 Task: Look for space in Trelew, Argentina from 2nd June, 2023 to 15th June, 2023 for 2 adults in price range Rs.10000 to Rs.15000. Place can be entire place with 1  bedroom having 1 bed and 1 bathroom. Property type can be hotel. Amenities needed are: heating, . Booking option can be shelf check-in. Required host language is English.
Action: Mouse moved to (403, 88)
Screenshot: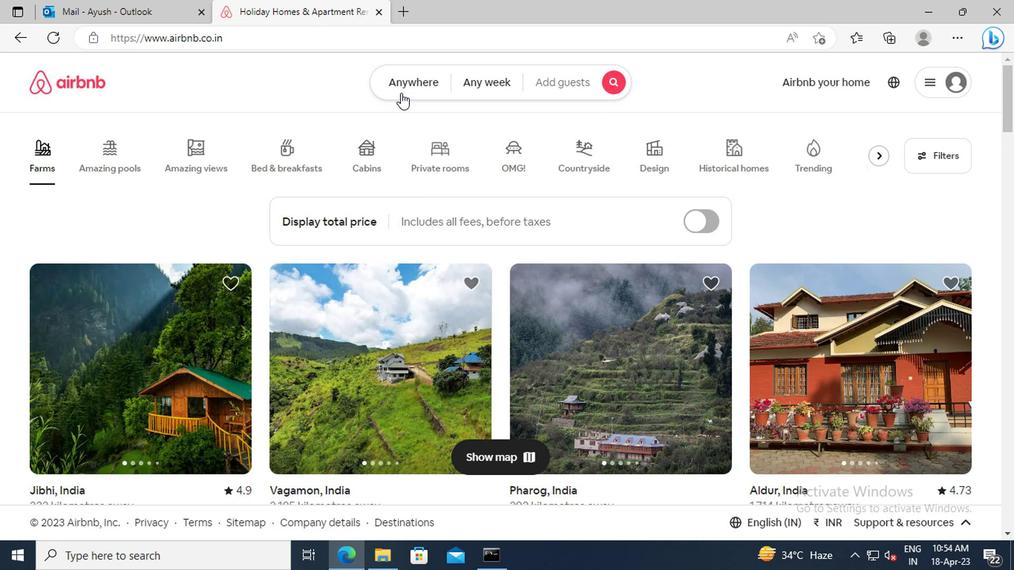 
Action: Mouse pressed left at (403, 88)
Screenshot: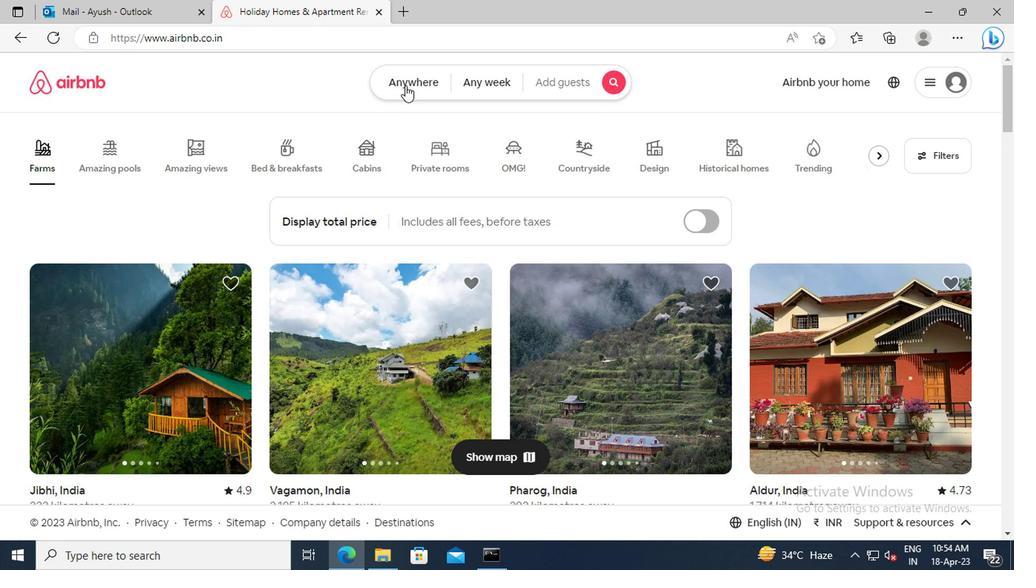 
Action: Mouse moved to (249, 145)
Screenshot: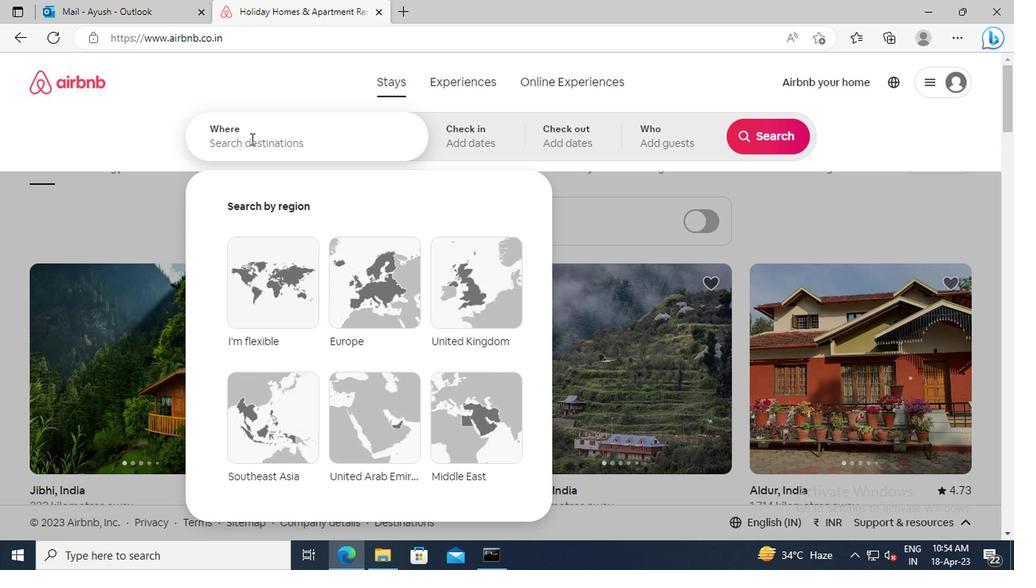 
Action: Mouse pressed left at (249, 145)
Screenshot: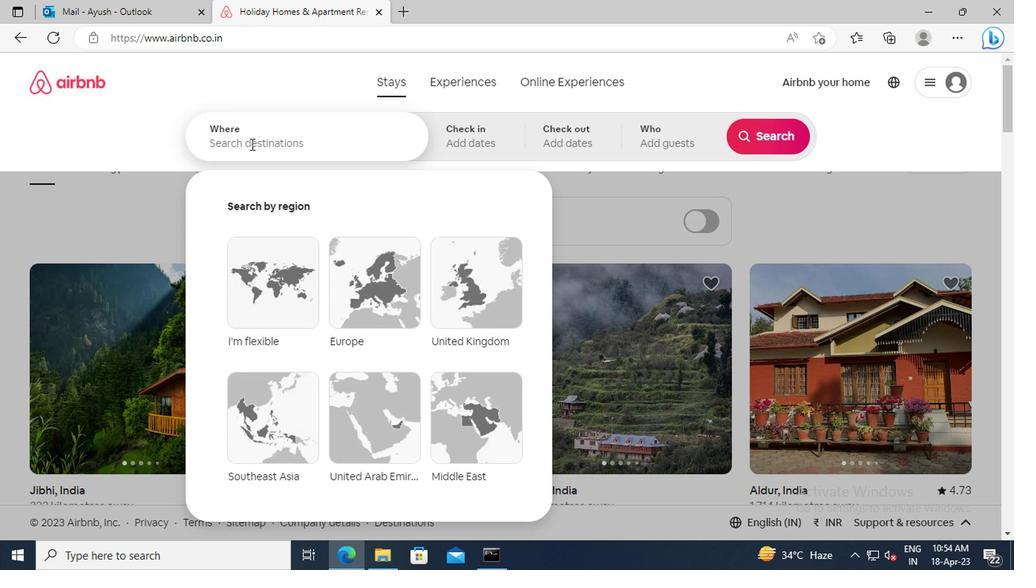
Action: Key pressed <Key.shift>TRELEW,<Key.space><Key.shift>ARGENTINA<Key.enter>
Screenshot: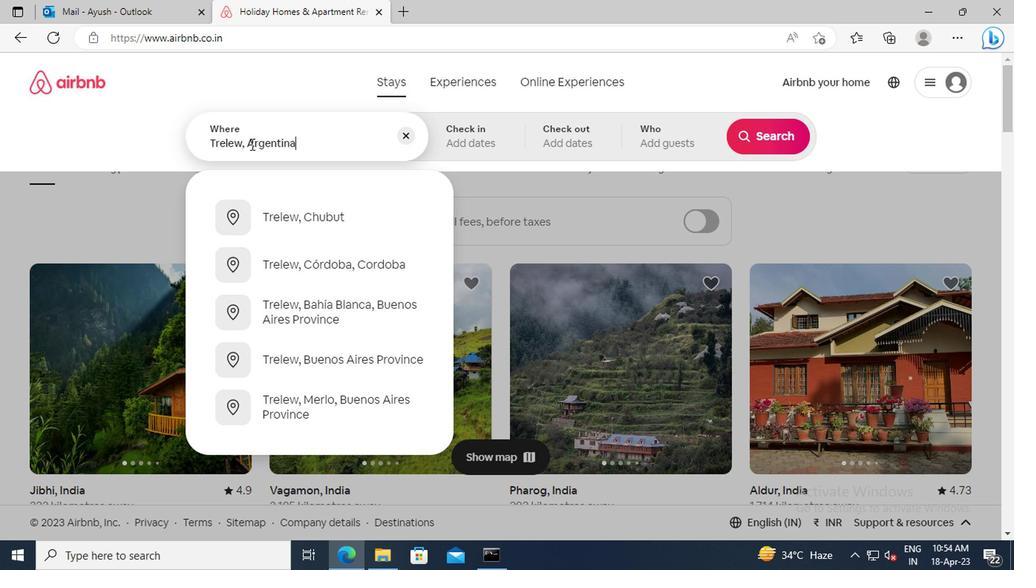 
Action: Mouse moved to (753, 255)
Screenshot: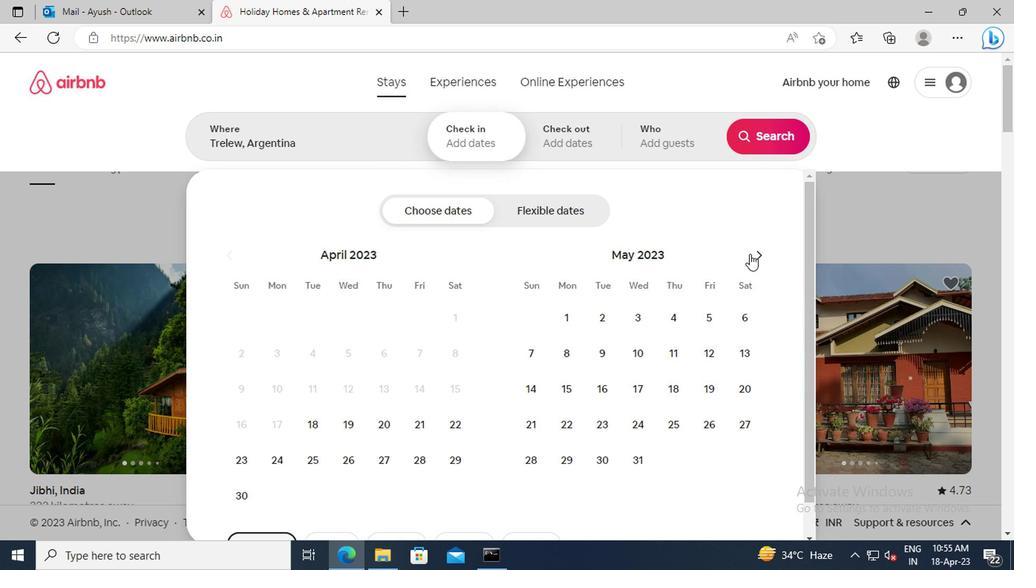 
Action: Mouse pressed left at (753, 255)
Screenshot: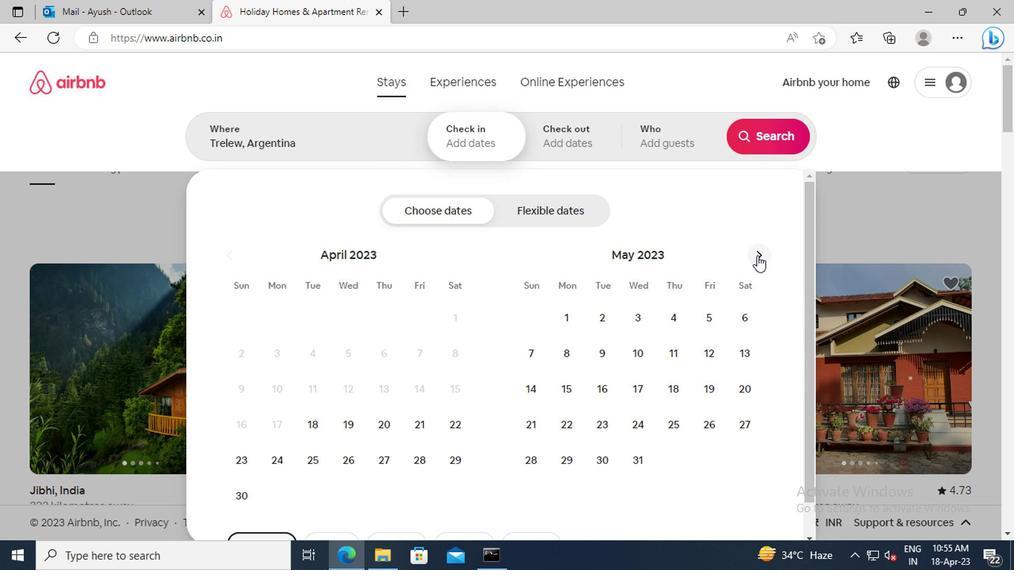 
Action: Mouse moved to (709, 312)
Screenshot: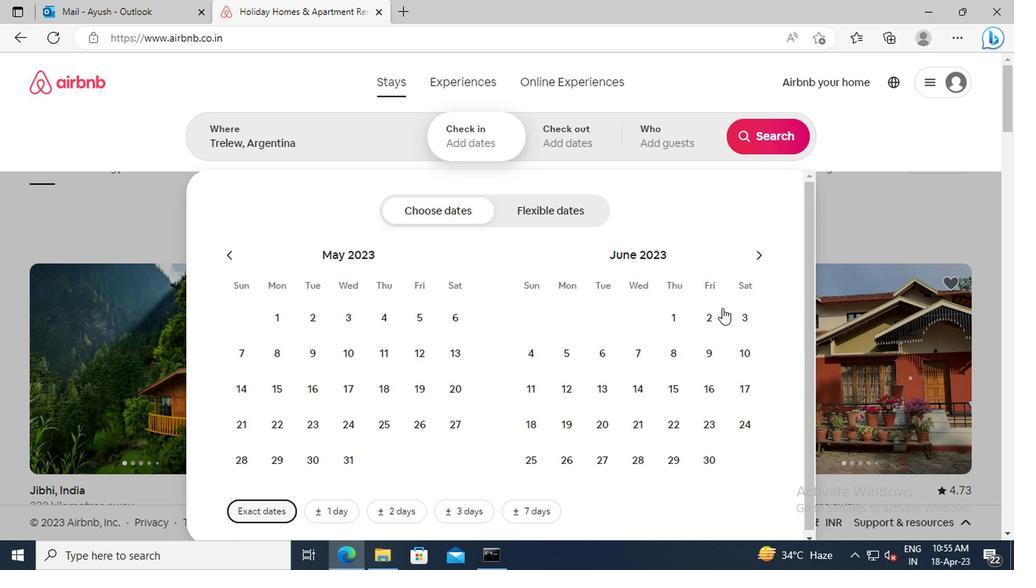 
Action: Mouse pressed left at (709, 312)
Screenshot: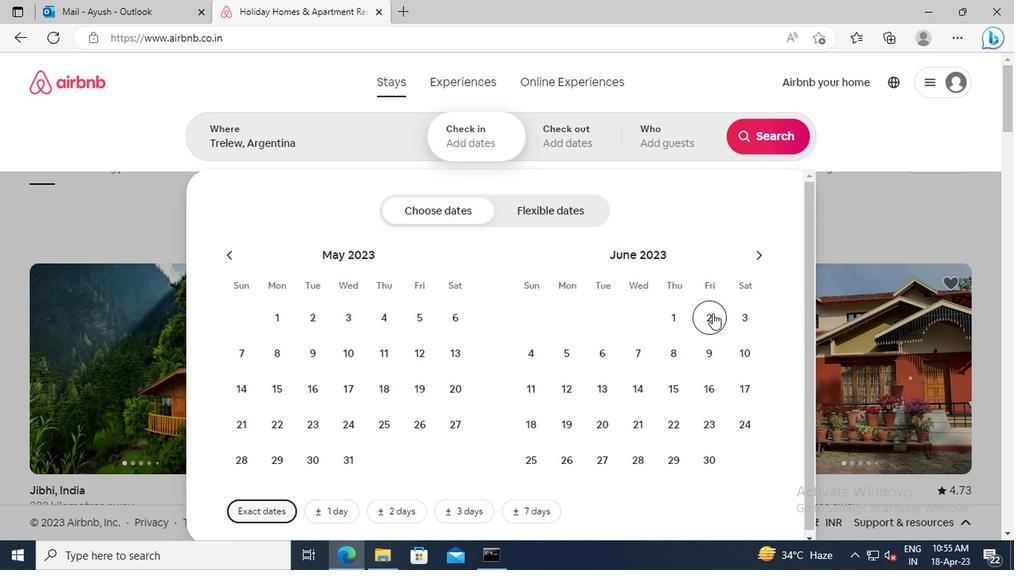 
Action: Mouse moved to (674, 386)
Screenshot: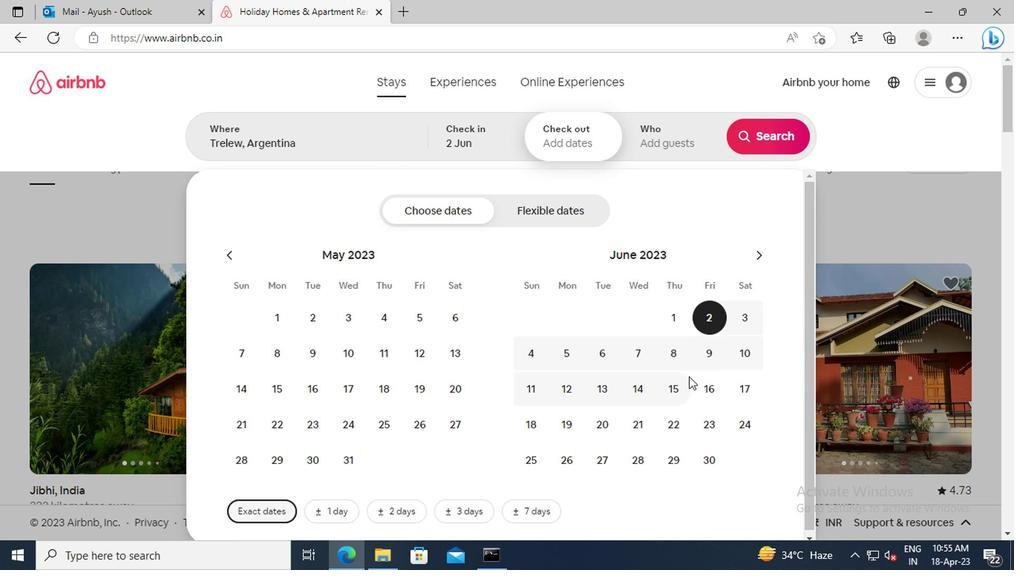 
Action: Mouse pressed left at (674, 386)
Screenshot: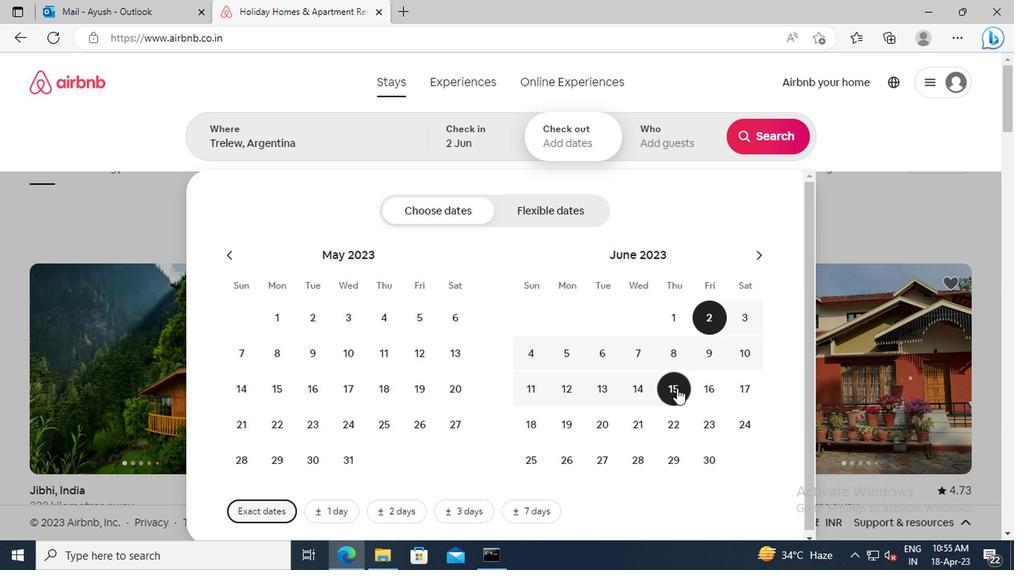 
Action: Mouse moved to (666, 147)
Screenshot: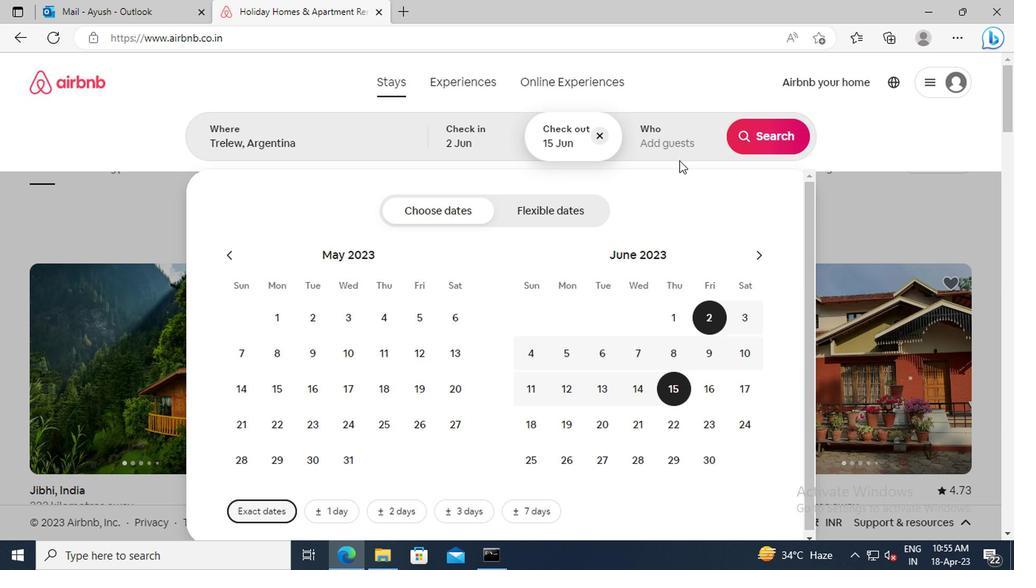 
Action: Mouse pressed left at (666, 147)
Screenshot: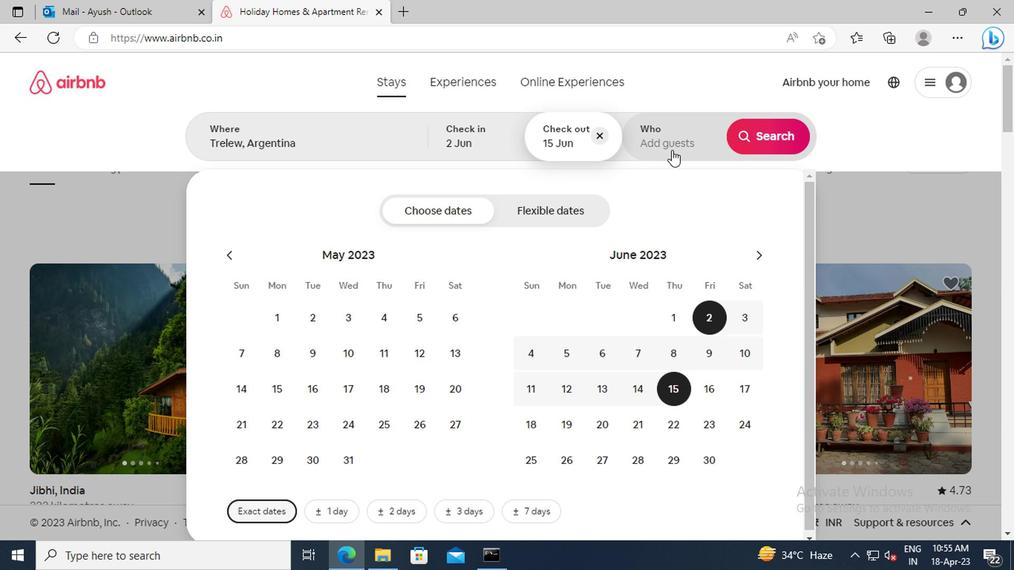 
Action: Mouse moved to (769, 219)
Screenshot: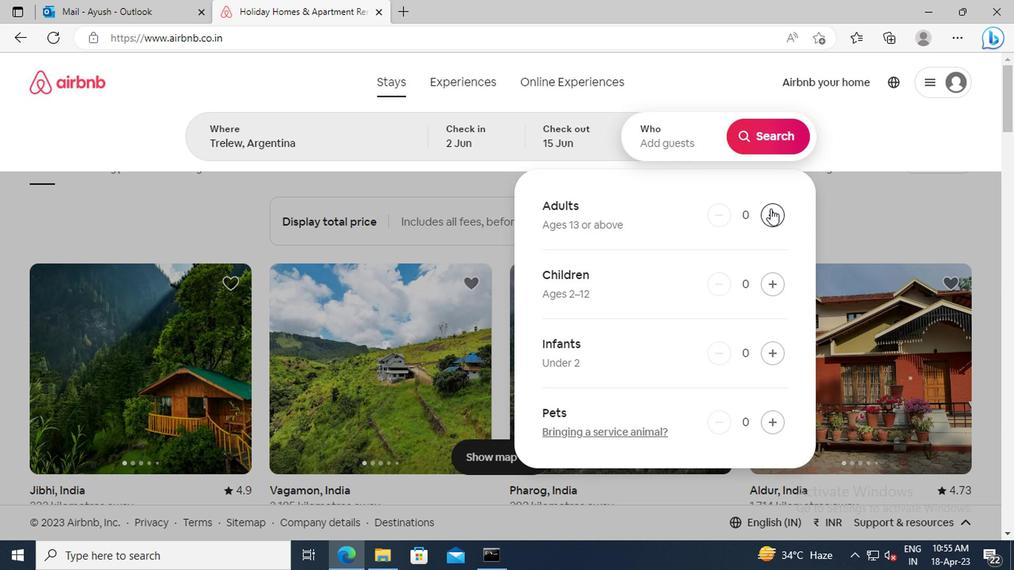 
Action: Mouse pressed left at (769, 219)
Screenshot: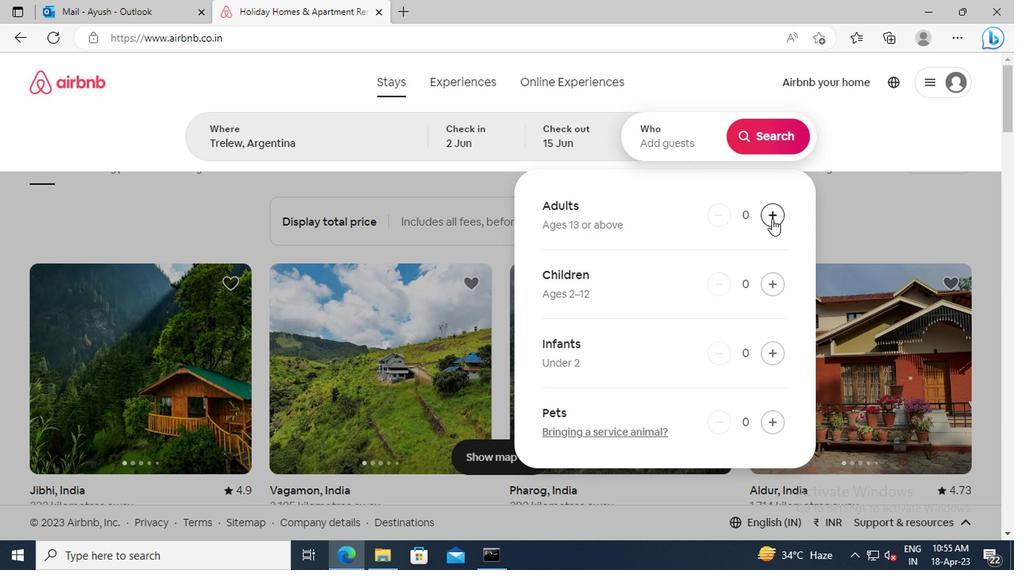 
Action: Mouse pressed left at (769, 219)
Screenshot: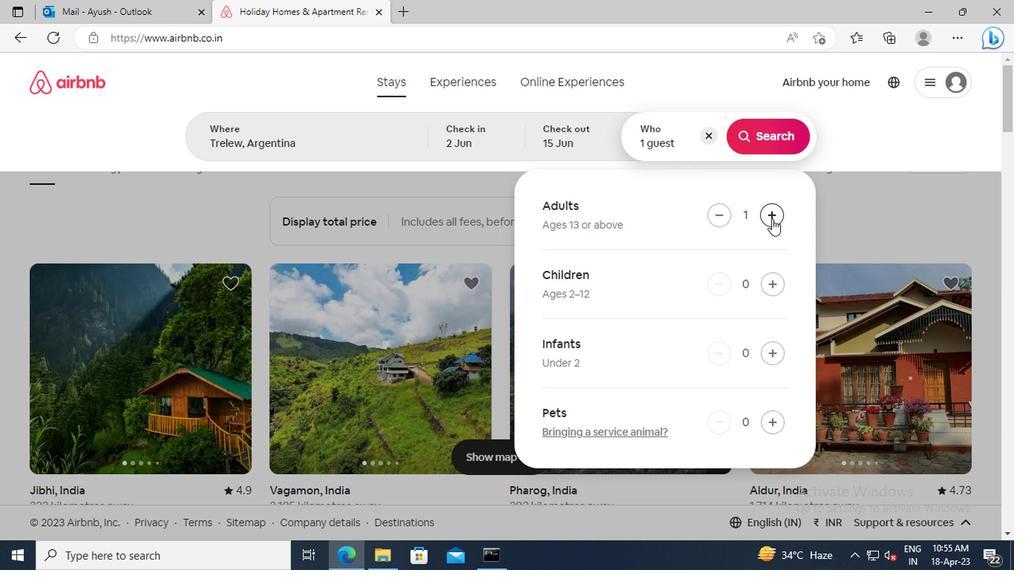 
Action: Mouse moved to (769, 134)
Screenshot: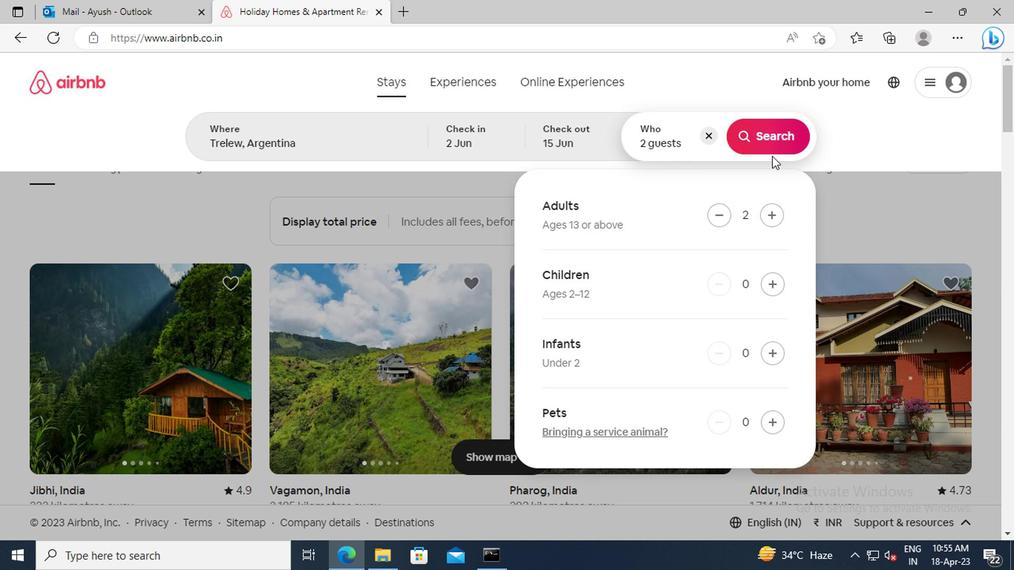 
Action: Mouse pressed left at (769, 134)
Screenshot: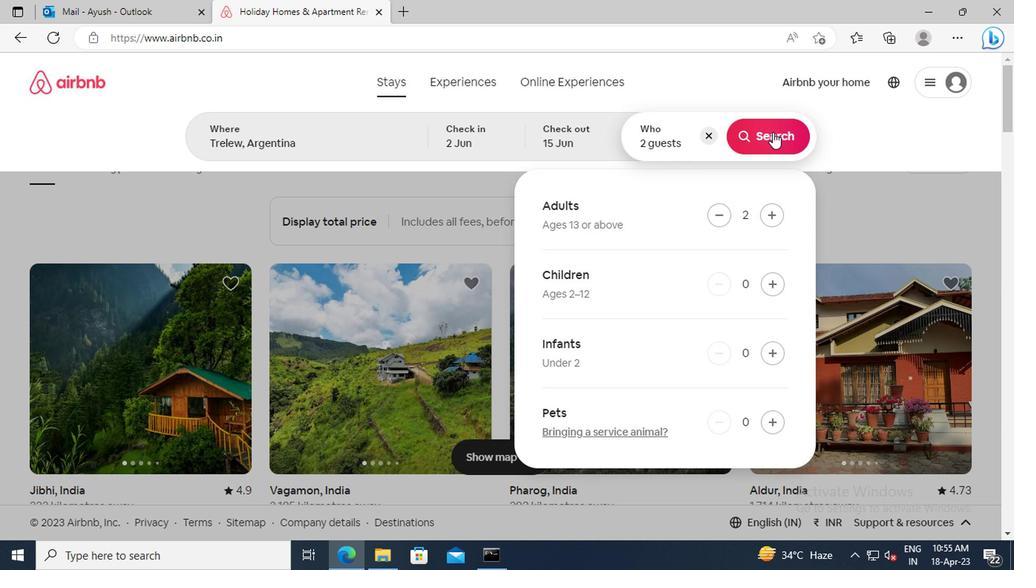 
Action: Mouse moved to (942, 145)
Screenshot: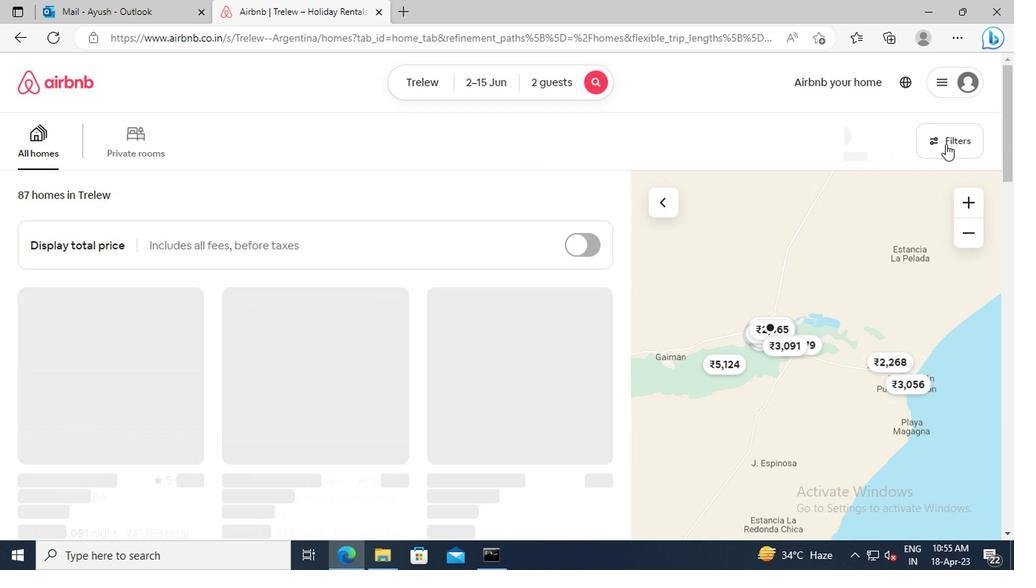 
Action: Mouse pressed left at (942, 145)
Screenshot: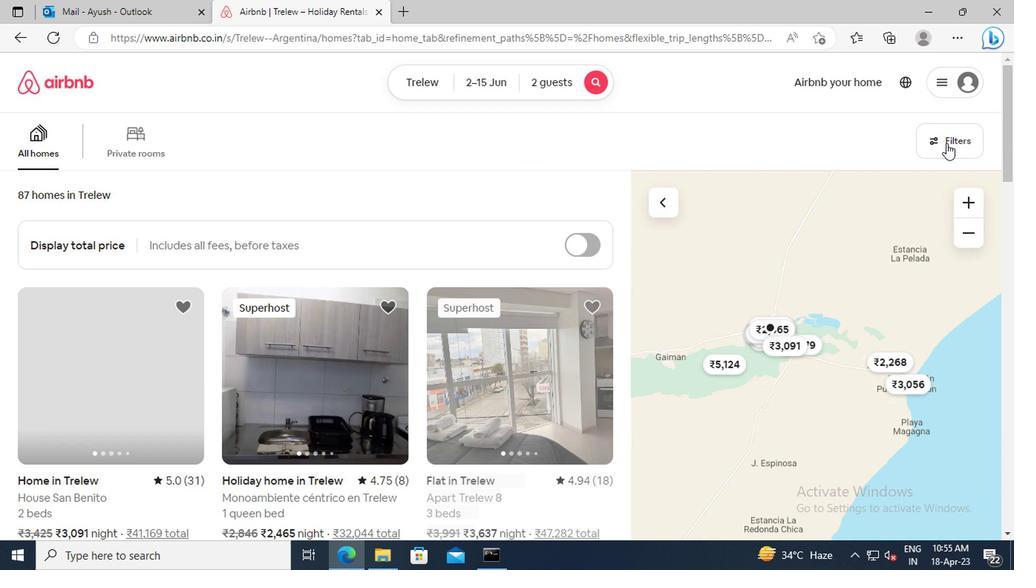 
Action: Mouse moved to (352, 326)
Screenshot: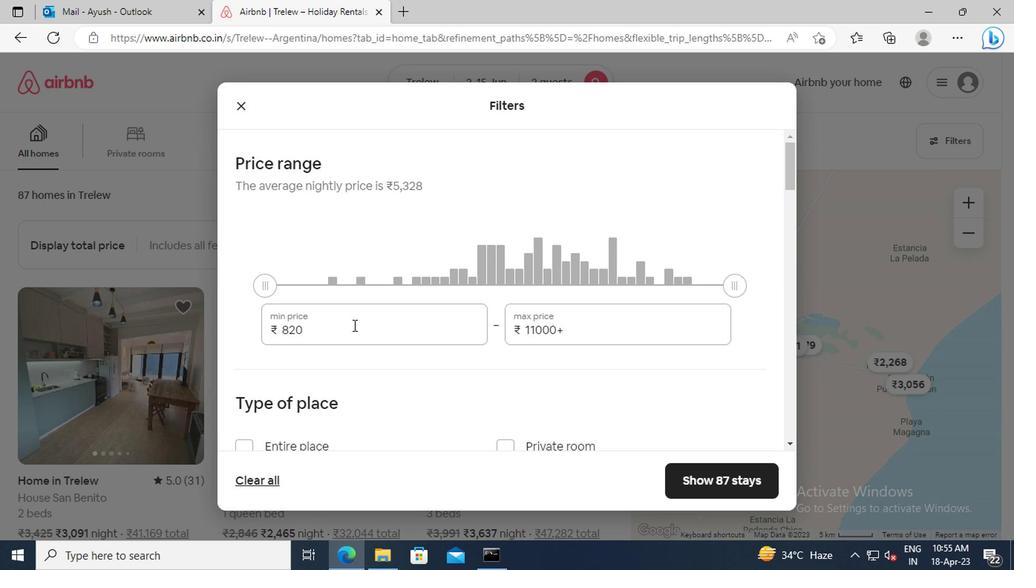 
Action: Mouse pressed left at (352, 326)
Screenshot: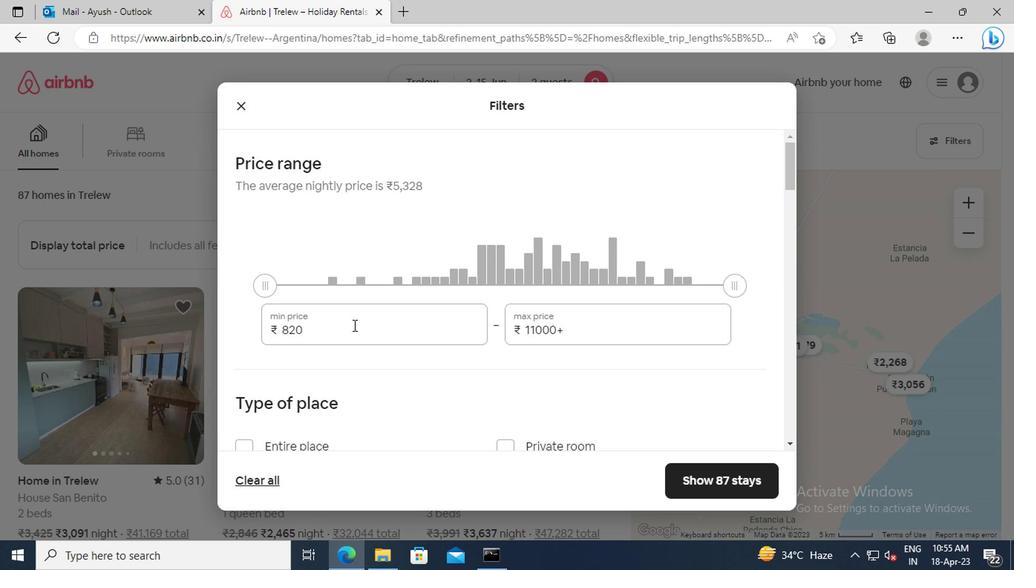 
Action: Key pressed <Key.backspace><Key.backspace><Key.backspace>10000<Key.tab><Key.delete>15000
Screenshot: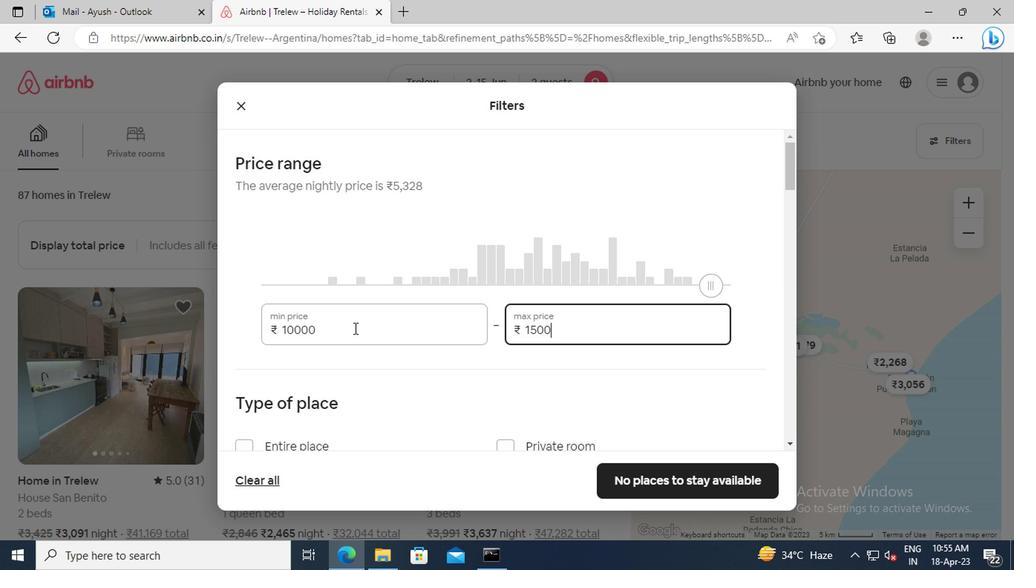 
Action: Mouse scrolled (352, 326) with delta (0, 0)
Screenshot: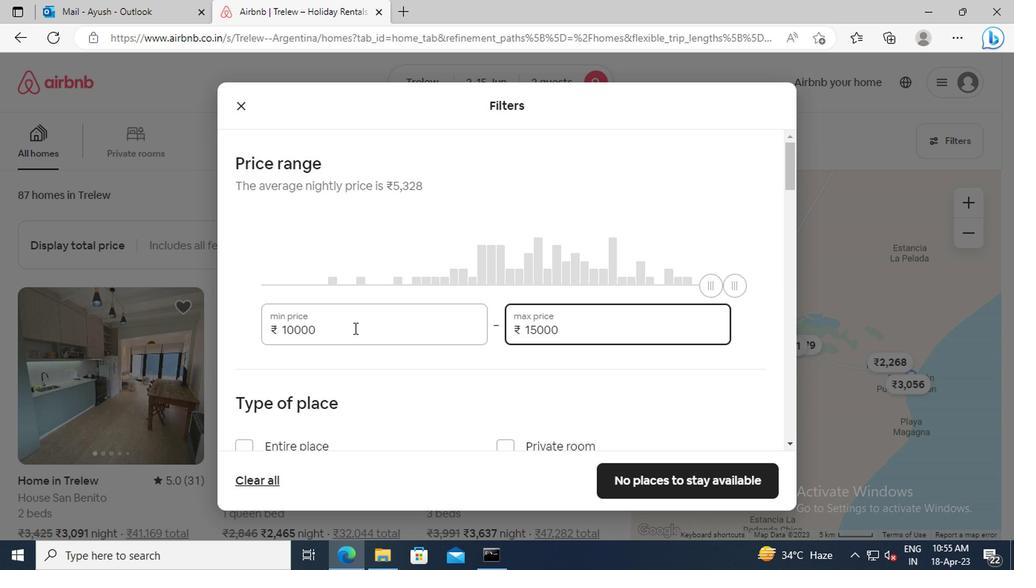 
Action: Mouse scrolled (352, 326) with delta (0, 0)
Screenshot: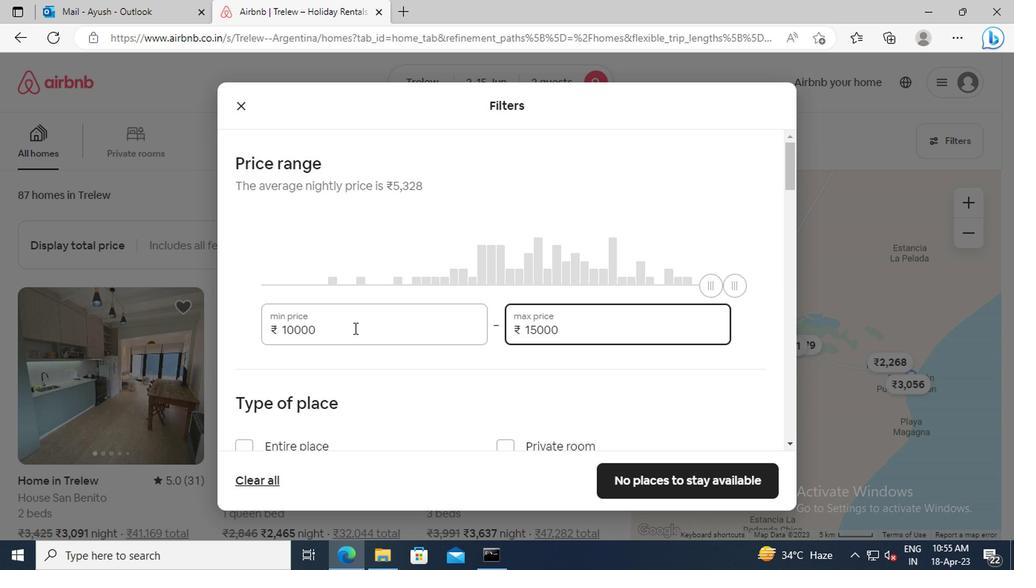 
Action: Mouse moved to (245, 350)
Screenshot: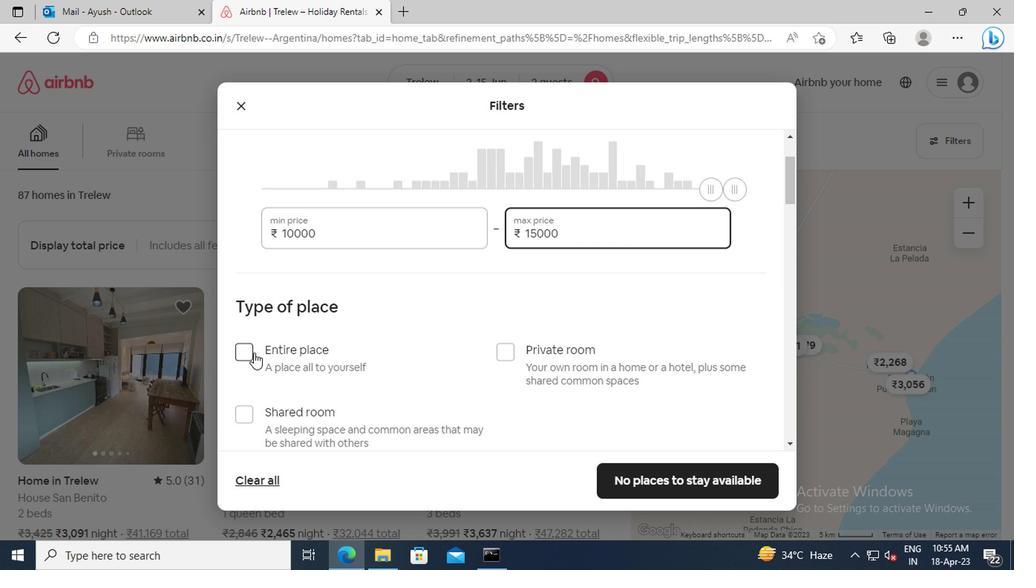 
Action: Mouse pressed left at (245, 350)
Screenshot: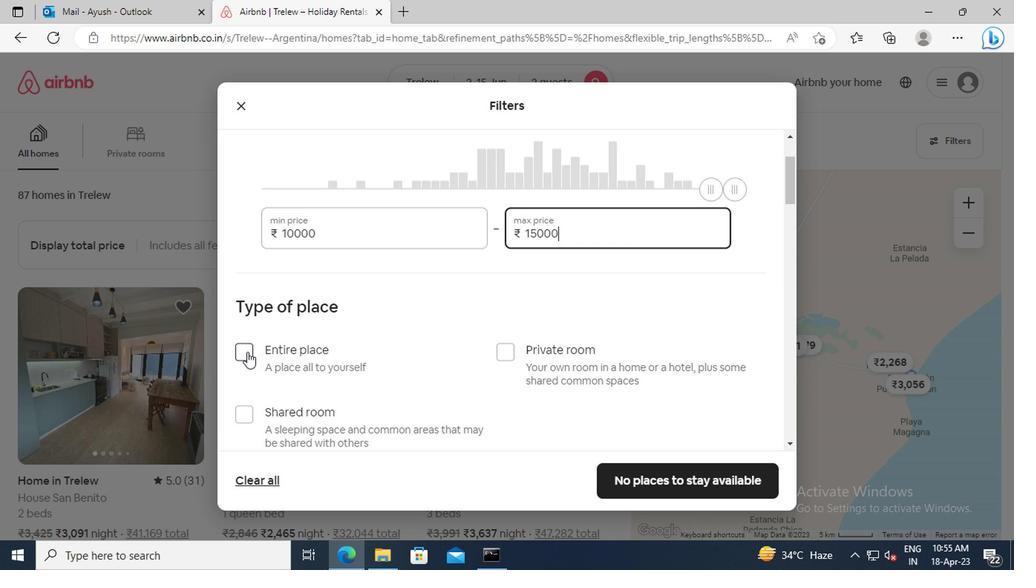 
Action: Mouse moved to (410, 315)
Screenshot: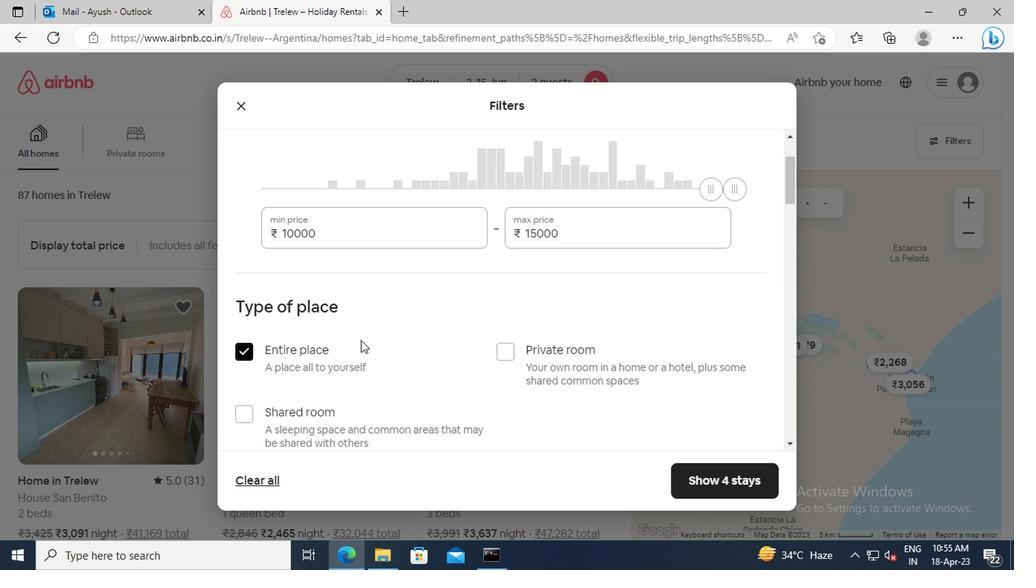 
Action: Mouse scrolled (410, 314) with delta (0, 0)
Screenshot: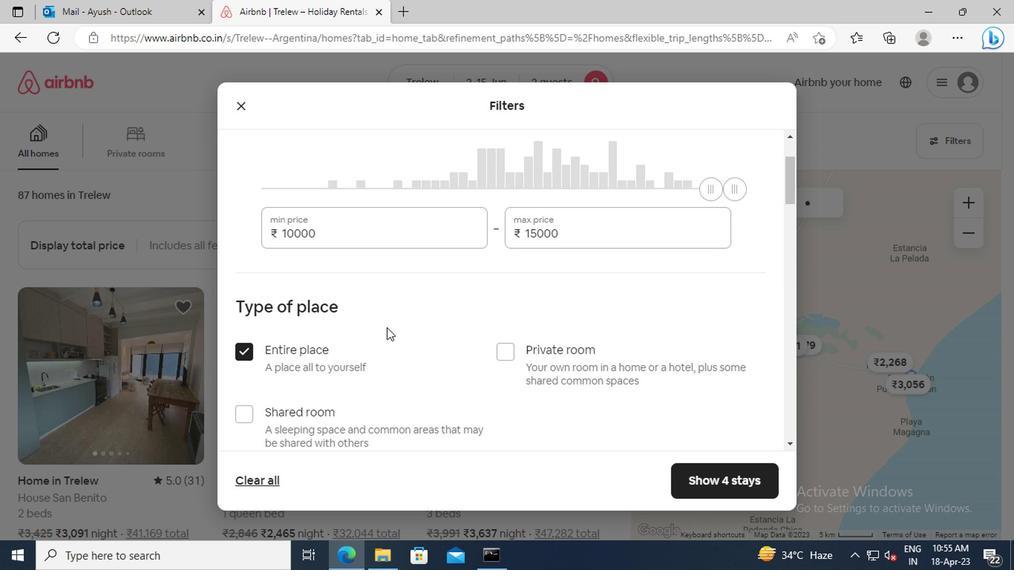 
Action: Mouse scrolled (410, 314) with delta (0, 0)
Screenshot: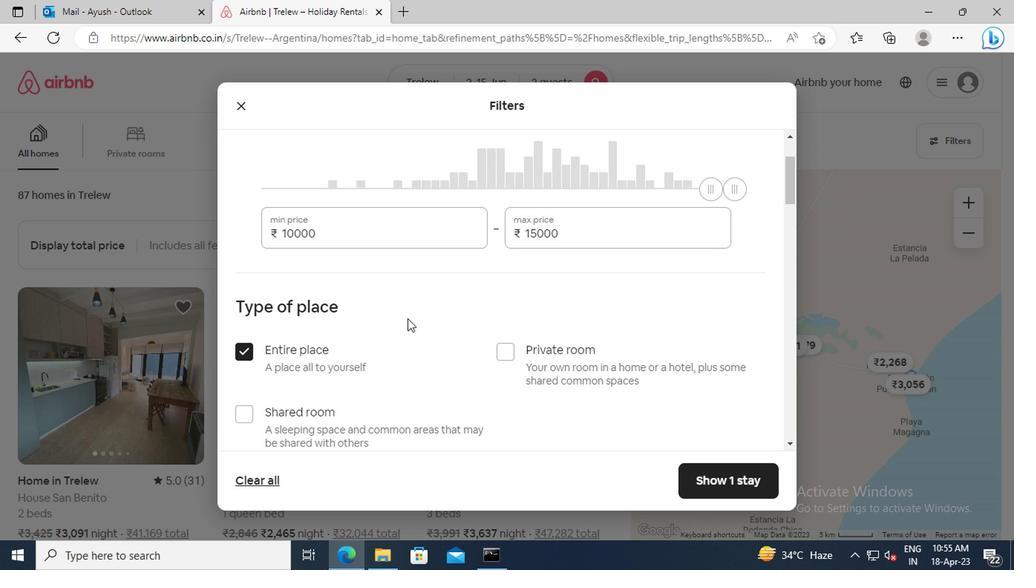 
Action: Mouse moved to (415, 294)
Screenshot: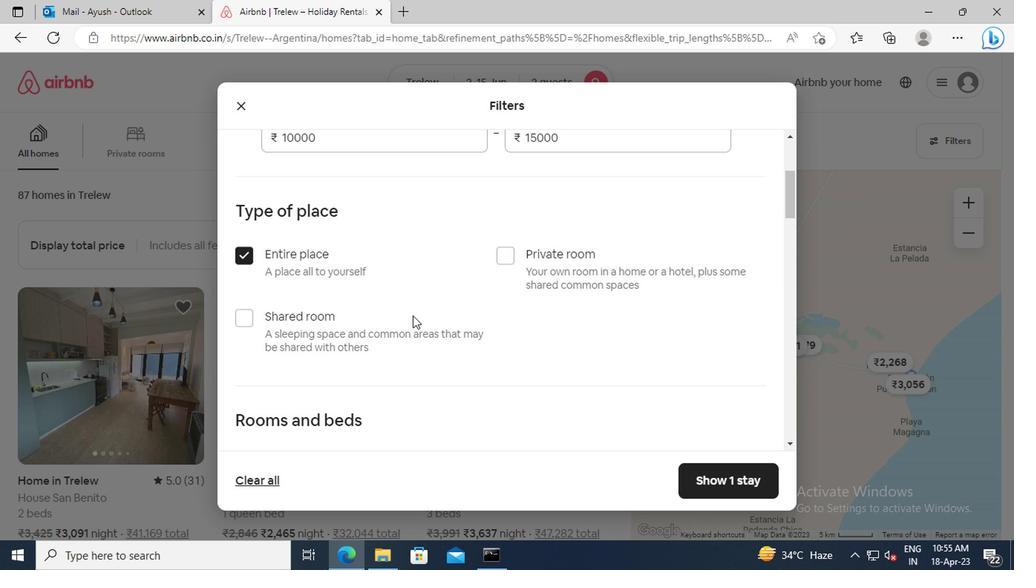 
Action: Mouse scrolled (415, 293) with delta (0, 0)
Screenshot: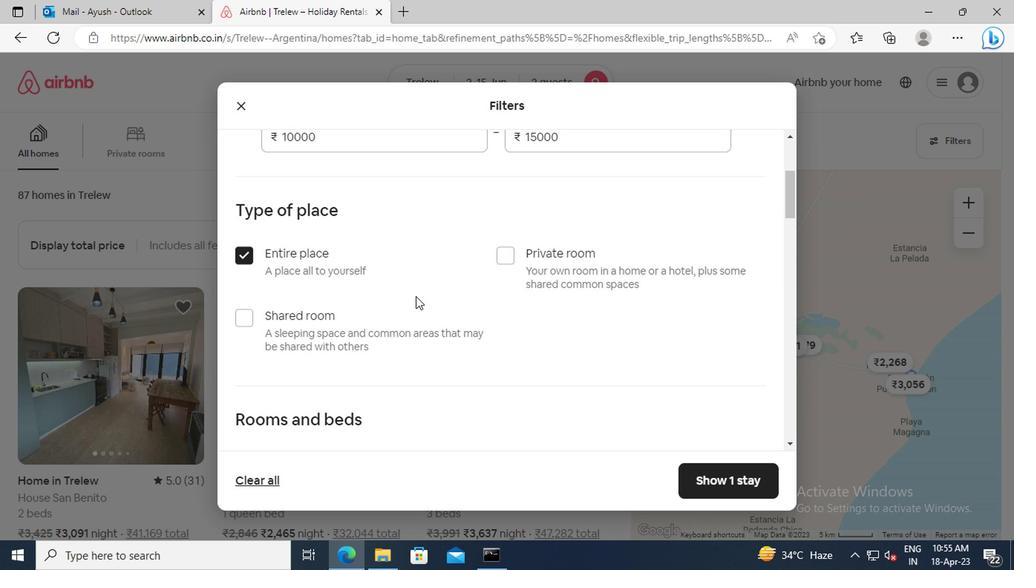 
Action: Mouse scrolled (415, 293) with delta (0, 0)
Screenshot: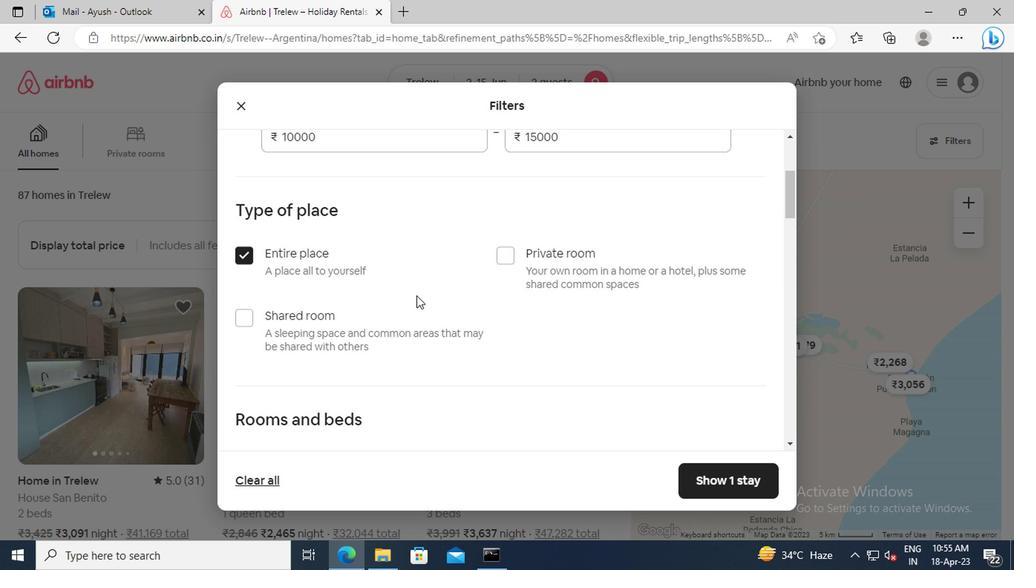 
Action: Mouse moved to (421, 273)
Screenshot: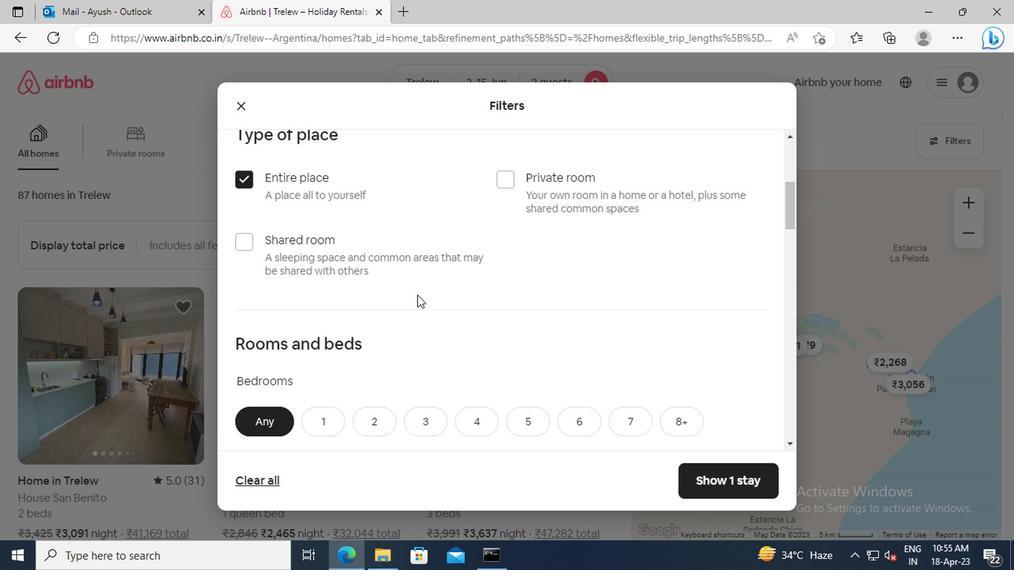 
Action: Mouse scrolled (421, 273) with delta (0, 0)
Screenshot: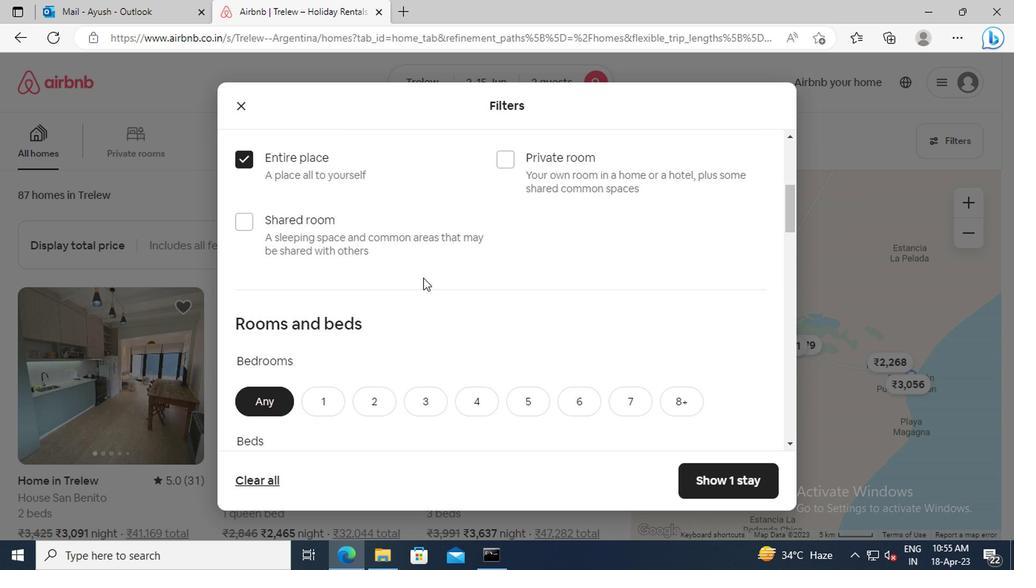 
Action: Mouse scrolled (421, 273) with delta (0, 0)
Screenshot: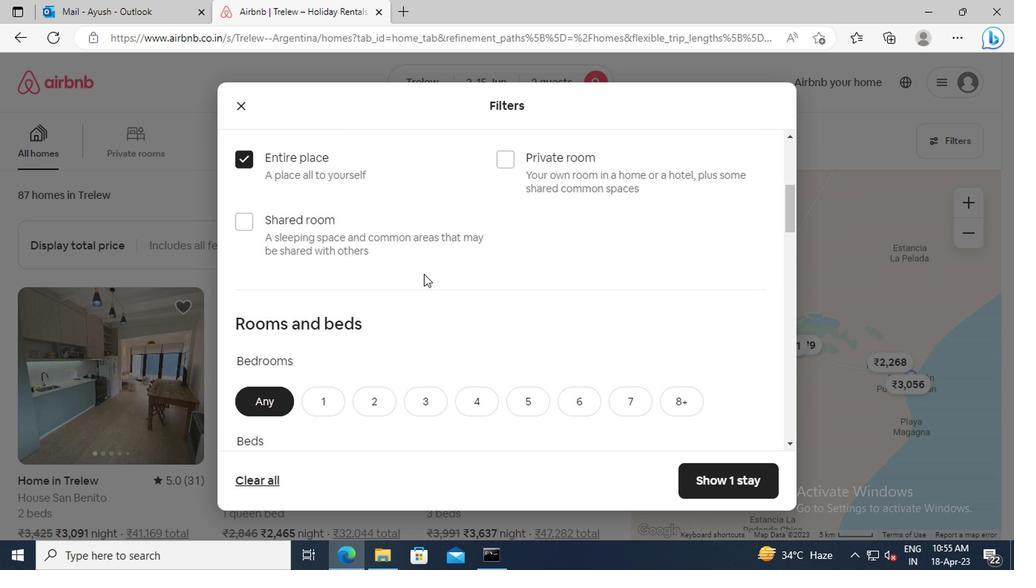 
Action: Mouse moved to (331, 301)
Screenshot: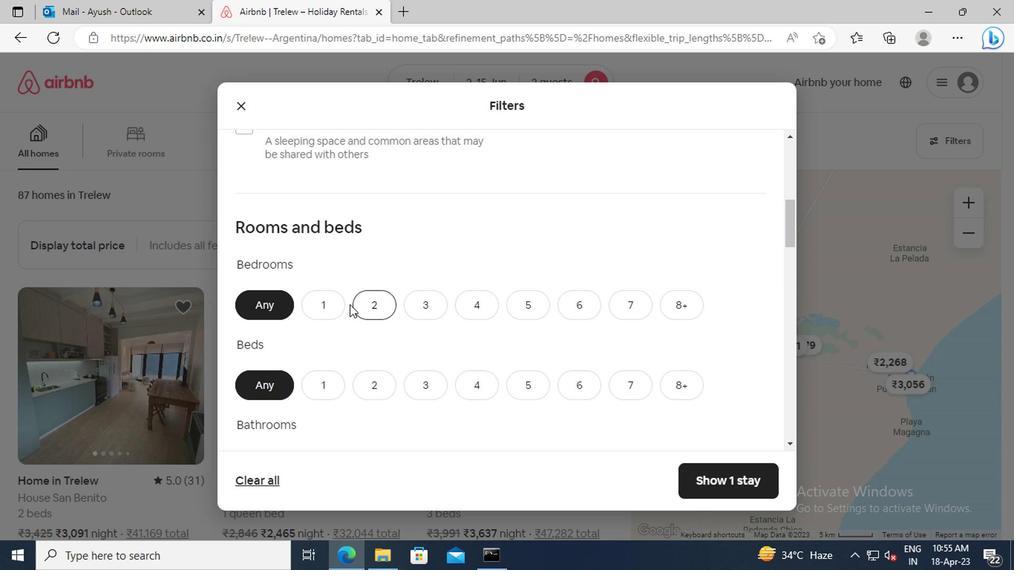 
Action: Mouse pressed left at (331, 301)
Screenshot: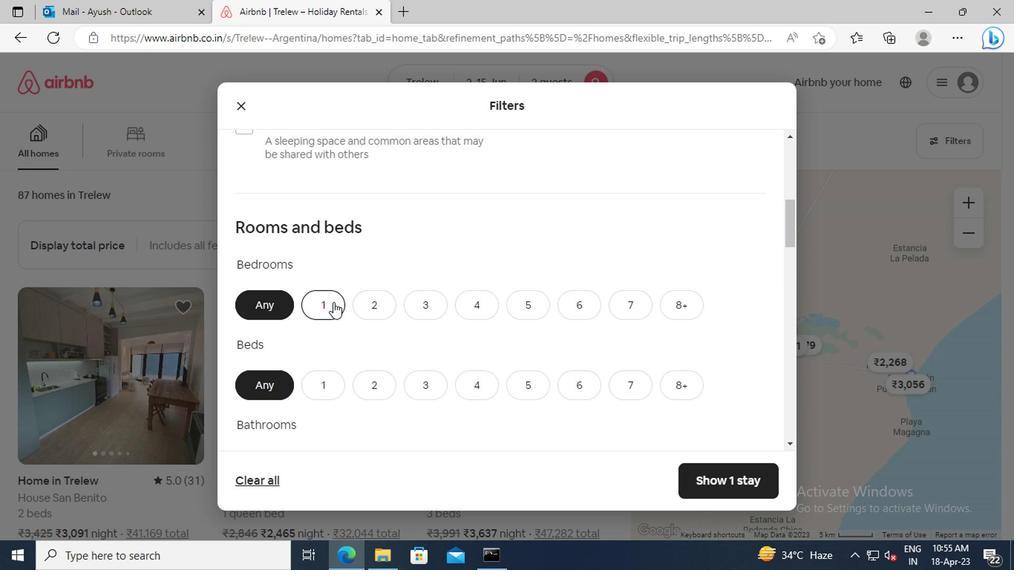 
Action: Mouse moved to (326, 380)
Screenshot: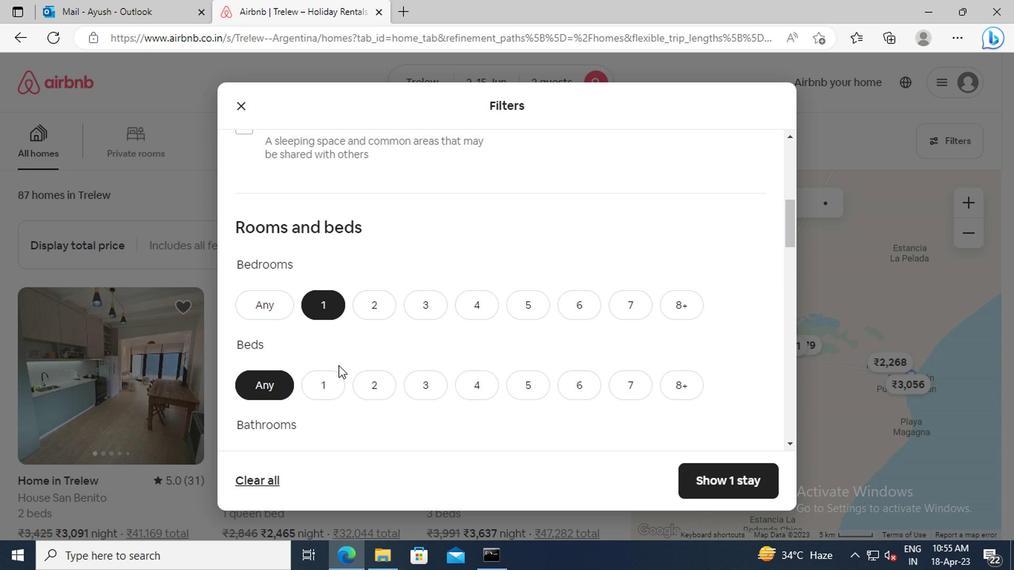 
Action: Mouse pressed left at (326, 380)
Screenshot: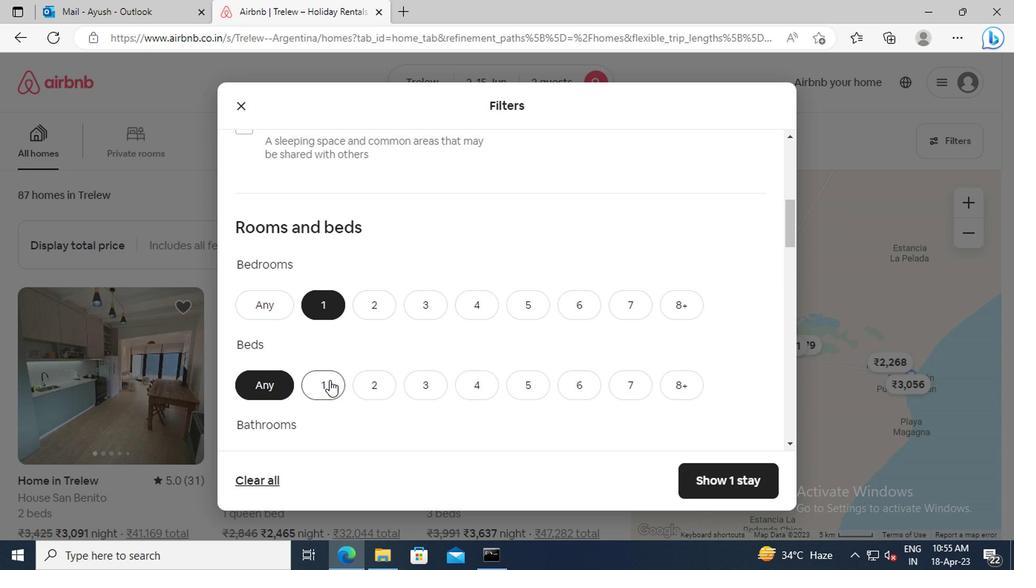 
Action: Mouse moved to (379, 335)
Screenshot: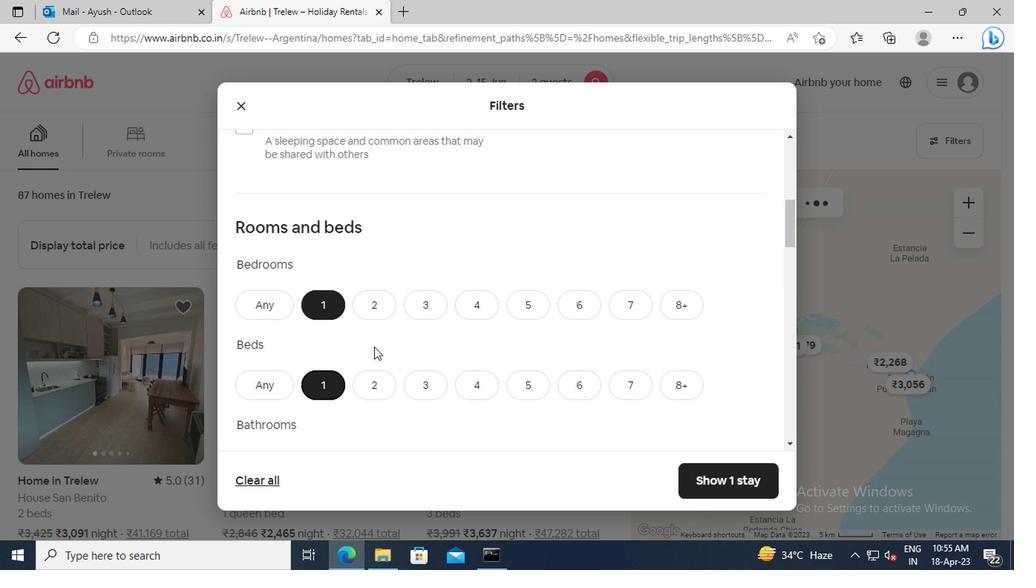 
Action: Mouse scrolled (379, 335) with delta (0, 0)
Screenshot: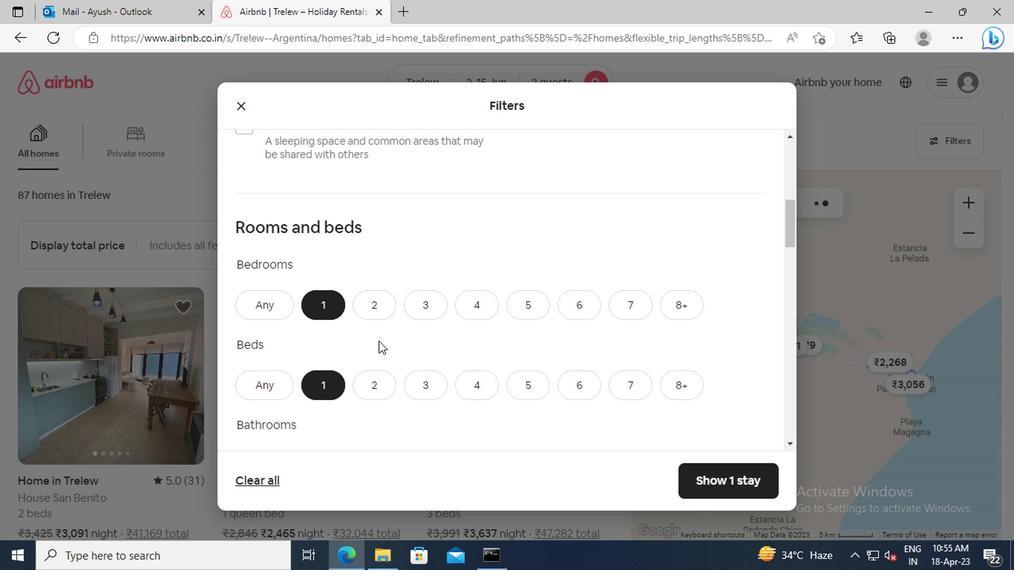 
Action: Mouse scrolled (379, 335) with delta (0, 0)
Screenshot: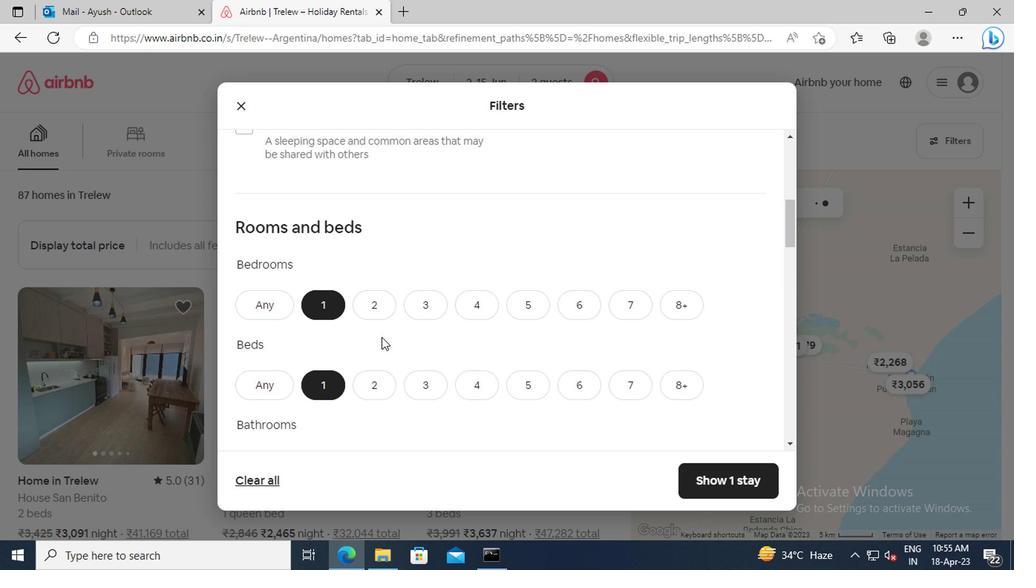 
Action: Mouse scrolled (379, 335) with delta (0, 0)
Screenshot: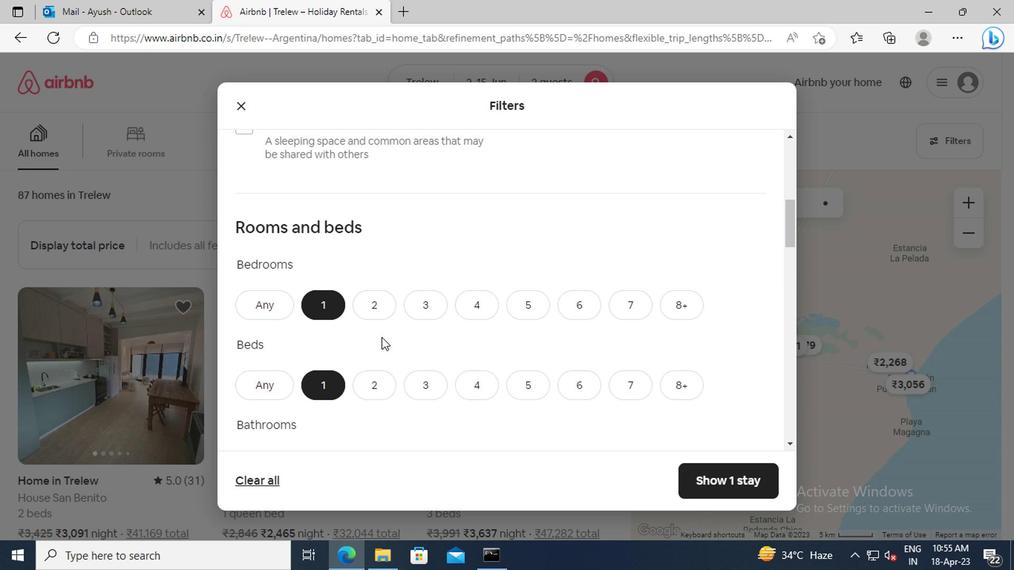 
Action: Mouse moved to (329, 321)
Screenshot: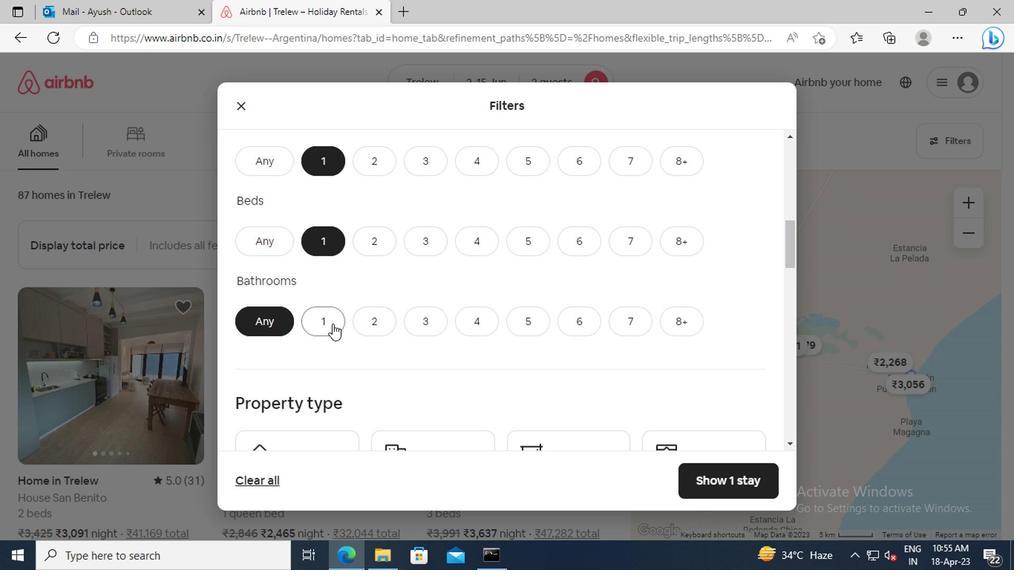 
Action: Mouse pressed left at (329, 321)
Screenshot: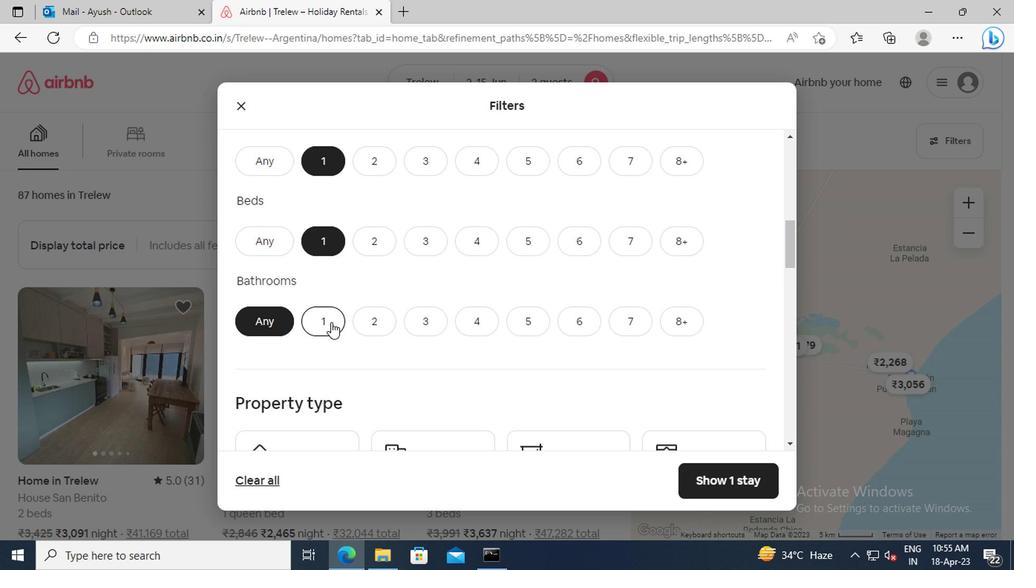 
Action: Mouse moved to (395, 309)
Screenshot: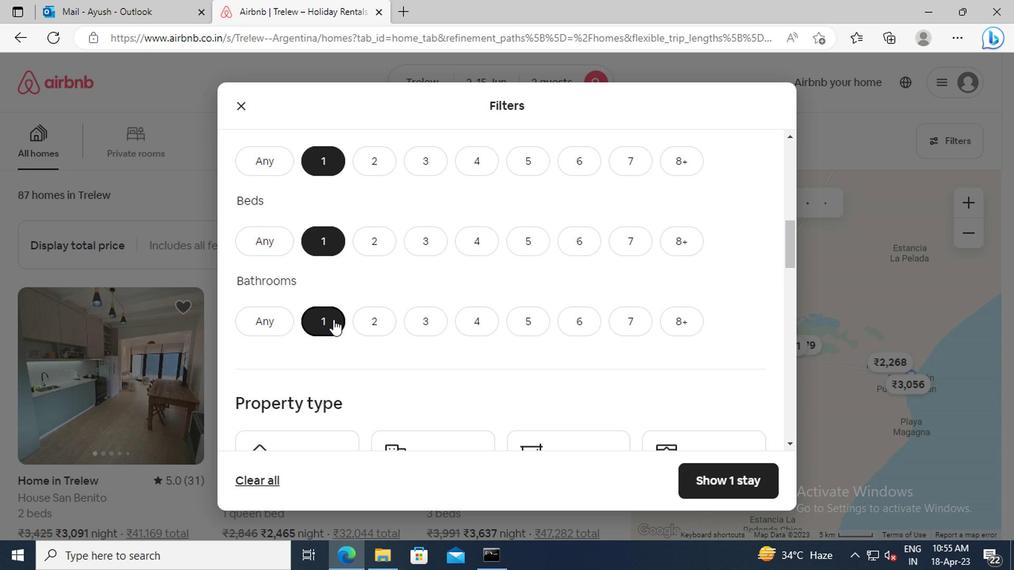 
Action: Mouse scrolled (395, 307) with delta (0, -1)
Screenshot: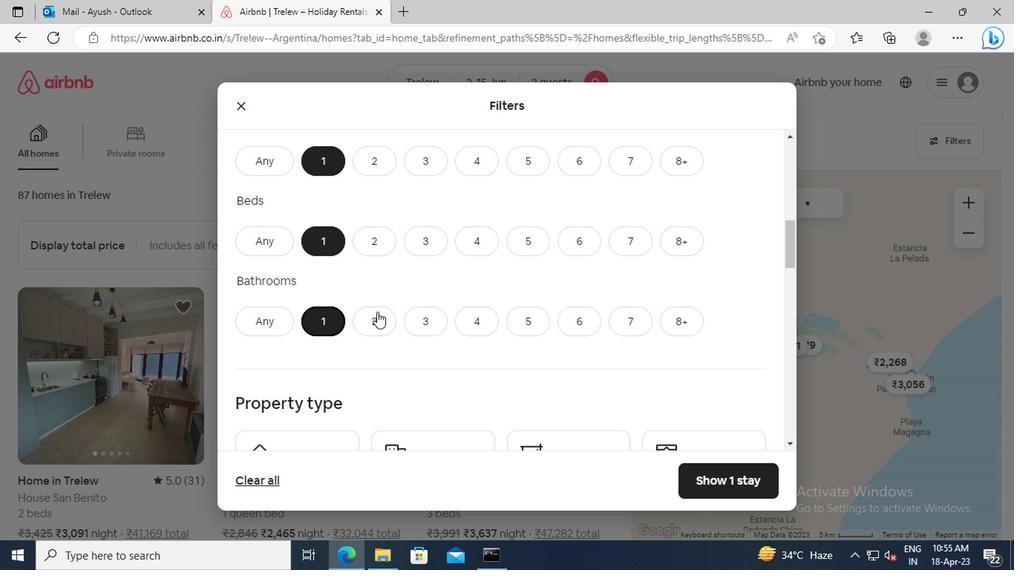 
Action: Mouse moved to (442, 316)
Screenshot: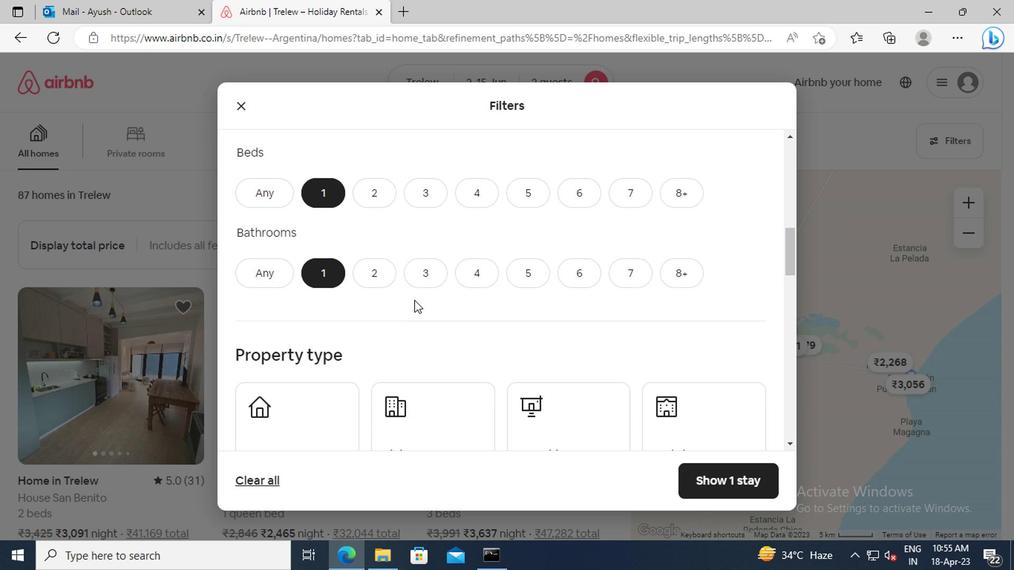 
Action: Mouse scrolled (442, 315) with delta (0, -1)
Screenshot: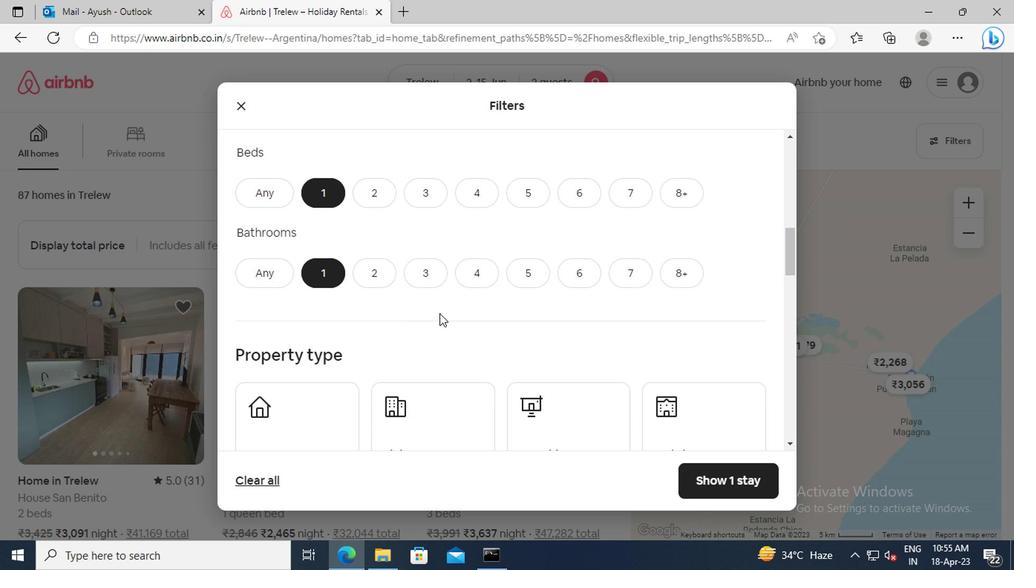 
Action: Mouse moved to (668, 369)
Screenshot: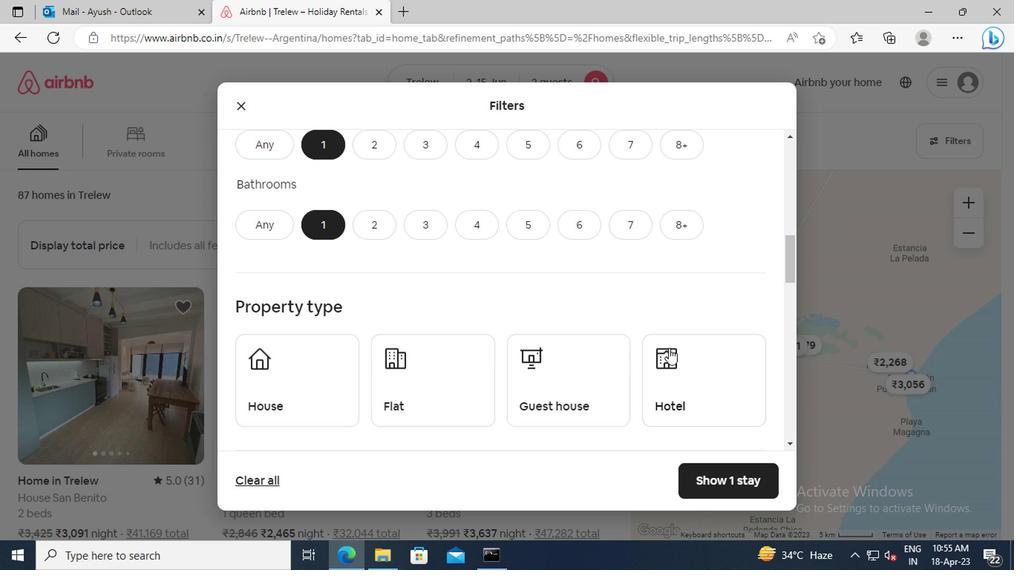 
Action: Mouse pressed left at (668, 369)
Screenshot: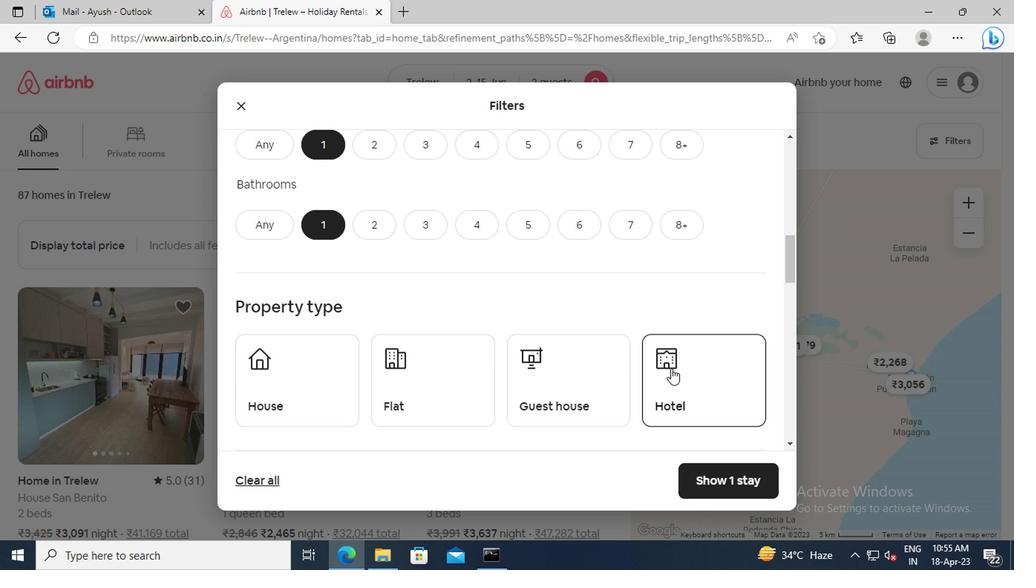 
Action: Mouse moved to (496, 312)
Screenshot: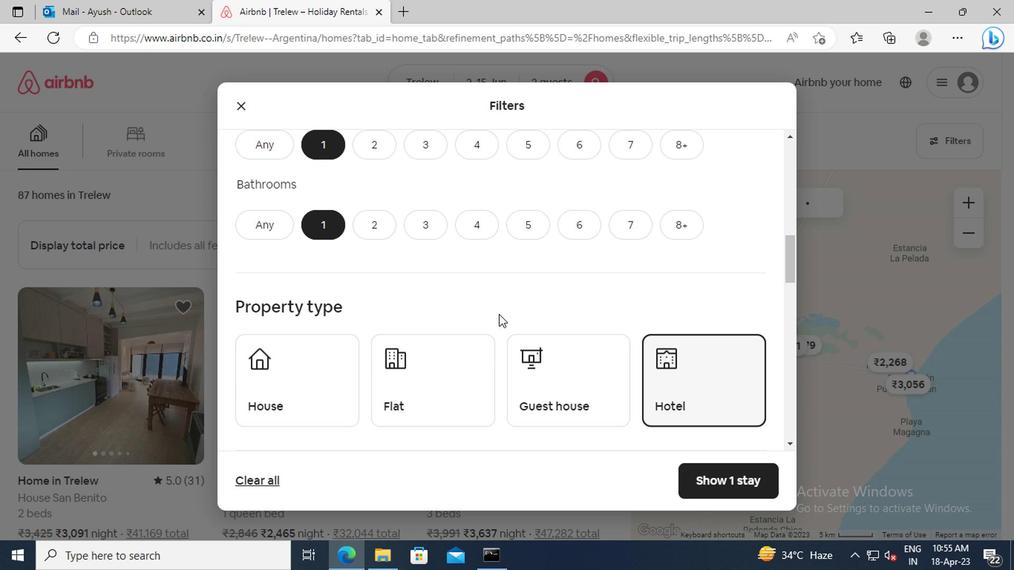 
Action: Mouse scrolled (496, 311) with delta (0, -1)
Screenshot: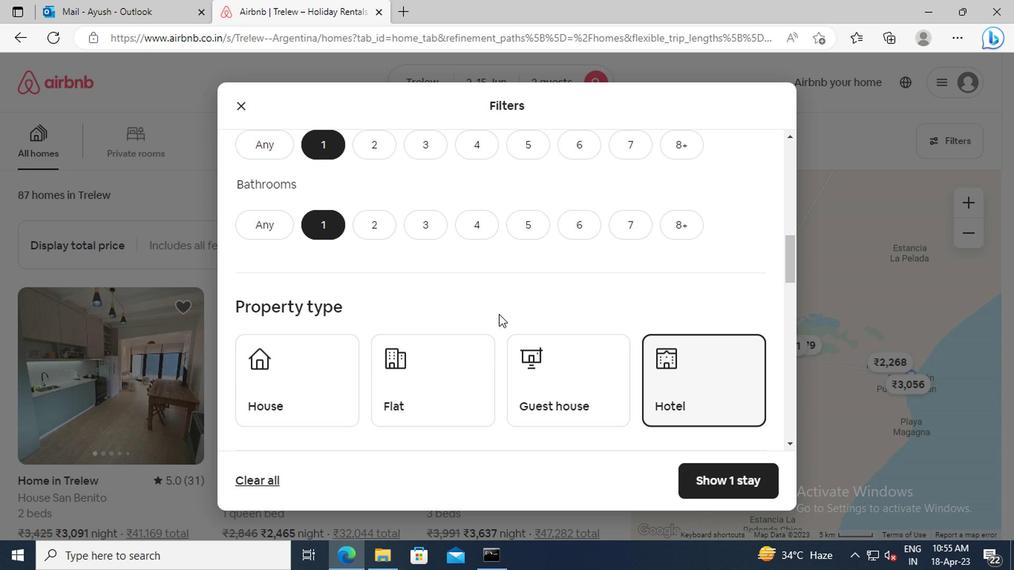 
Action: Mouse scrolled (496, 311) with delta (0, -1)
Screenshot: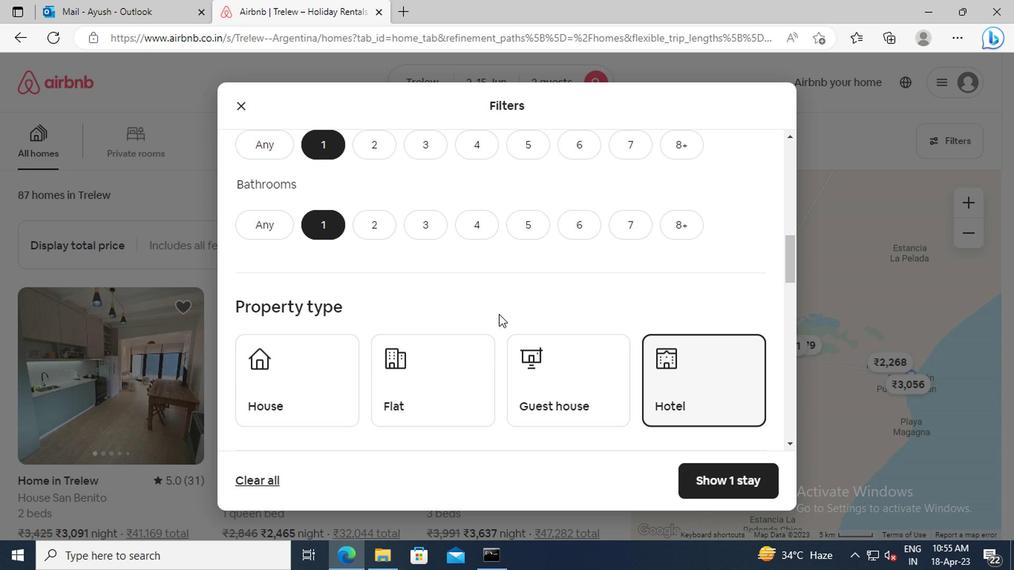 
Action: Mouse moved to (492, 325)
Screenshot: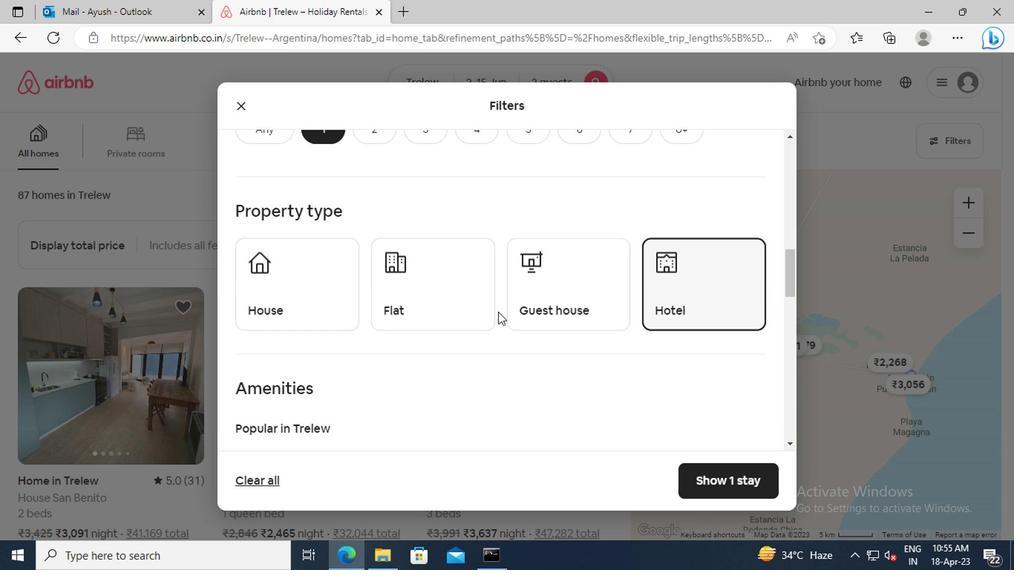 
Action: Mouse scrolled (492, 324) with delta (0, -1)
Screenshot: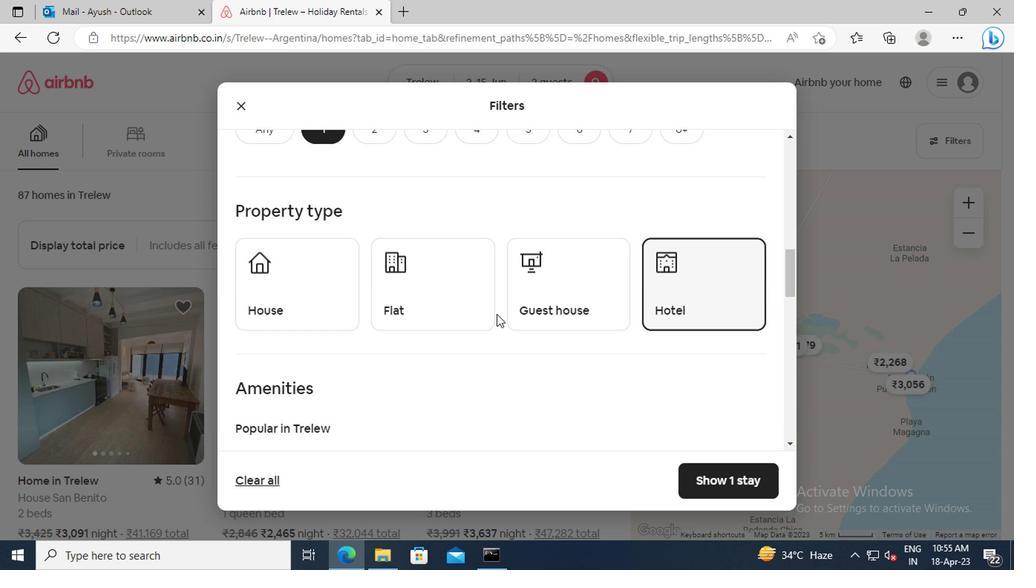 
Action: Mouse scrolled (492, 324) with delta (0, -1)
Screenshot: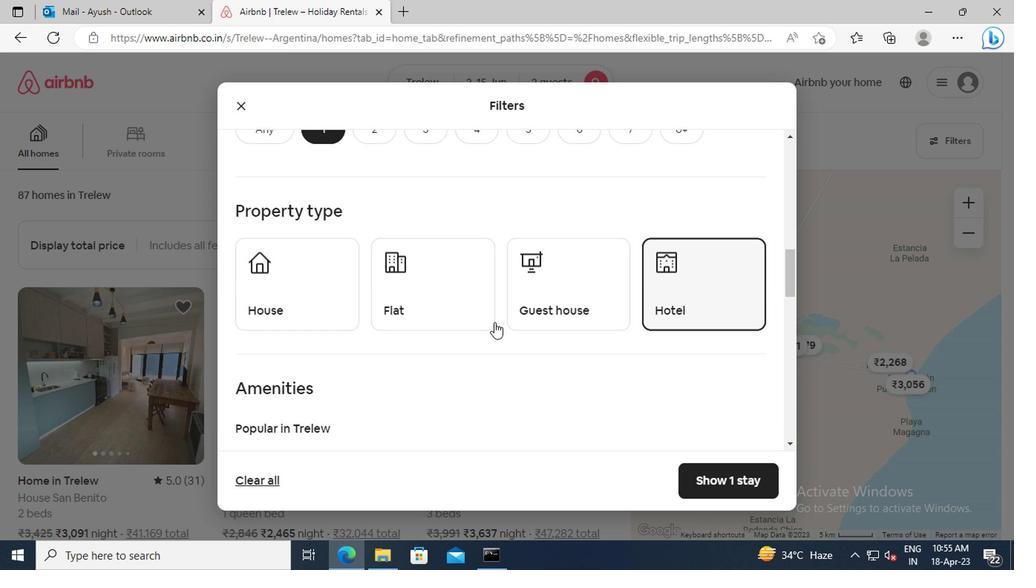 
Action: Mouse moved to (473, 305)
Screenshot: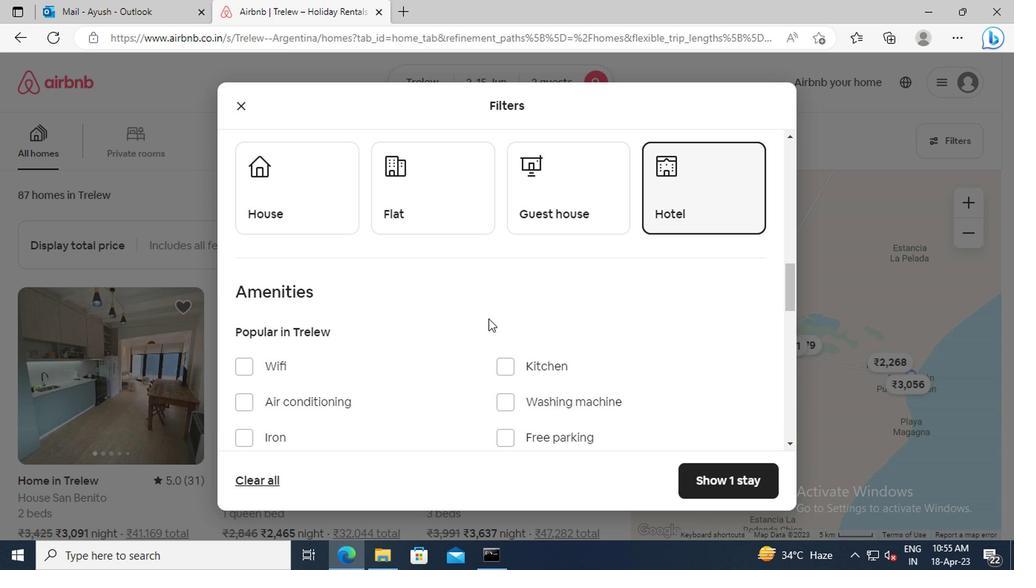 
Action: Mouse scrolled (473, 305) with delta (0, 0)
Screenshot: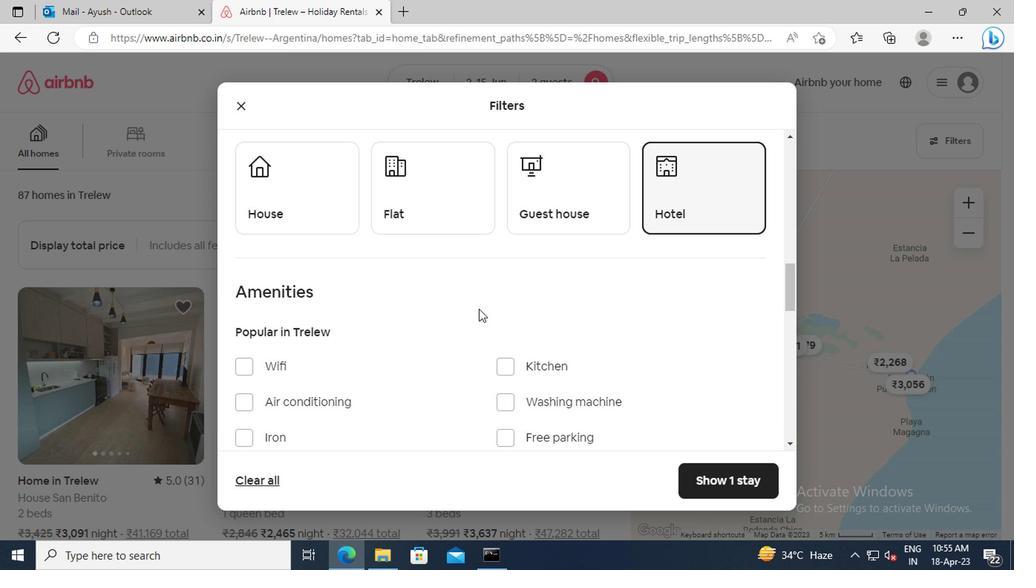 
Action: Mouse scrolled (473, 305) with delta (0, 0)
Screenshot: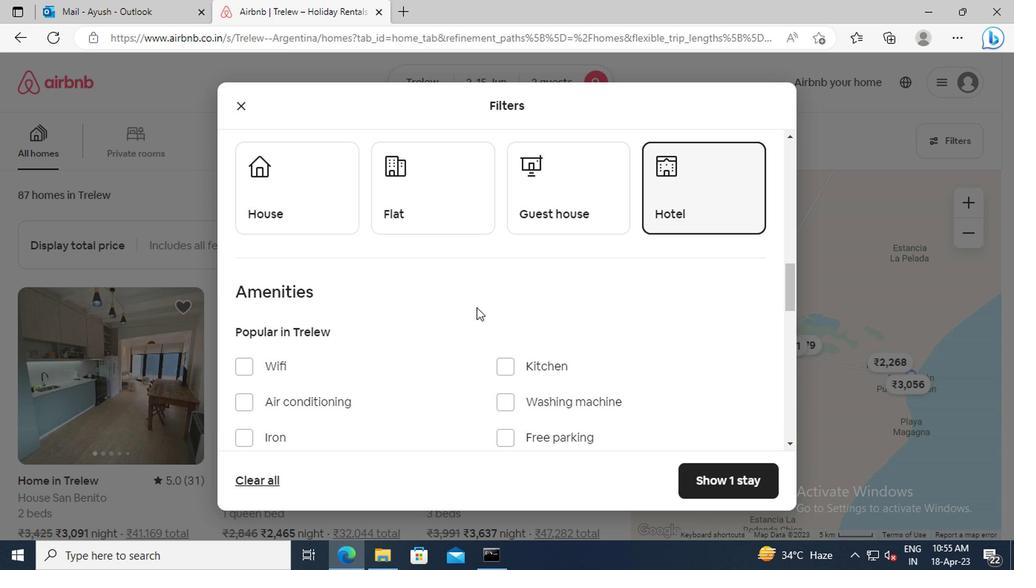 
Action: Mouse moved to (439, 309)
Screenshot: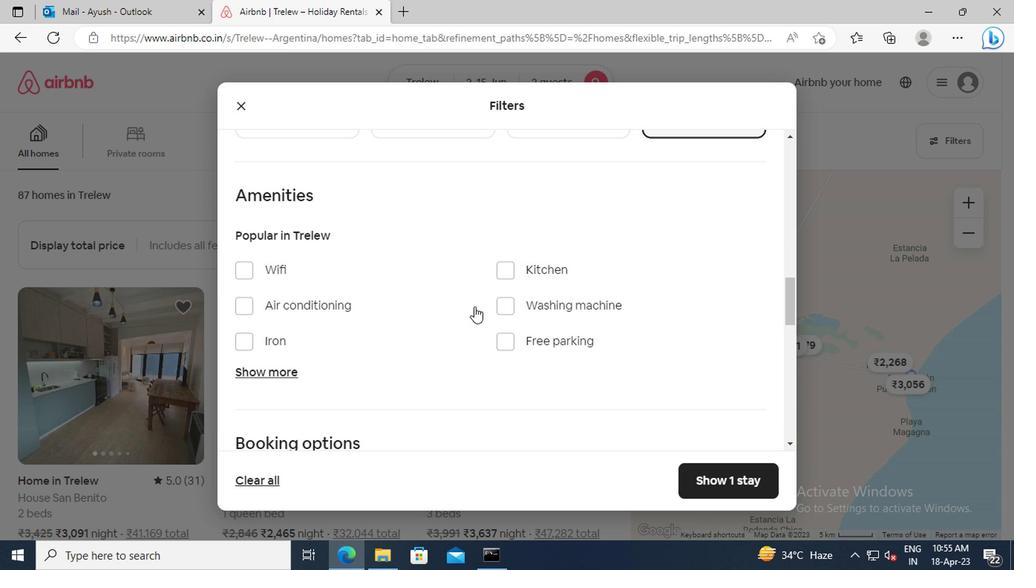 
Action: Mouse scrolled (439, 309) with delta (0, 0)
Screenshot: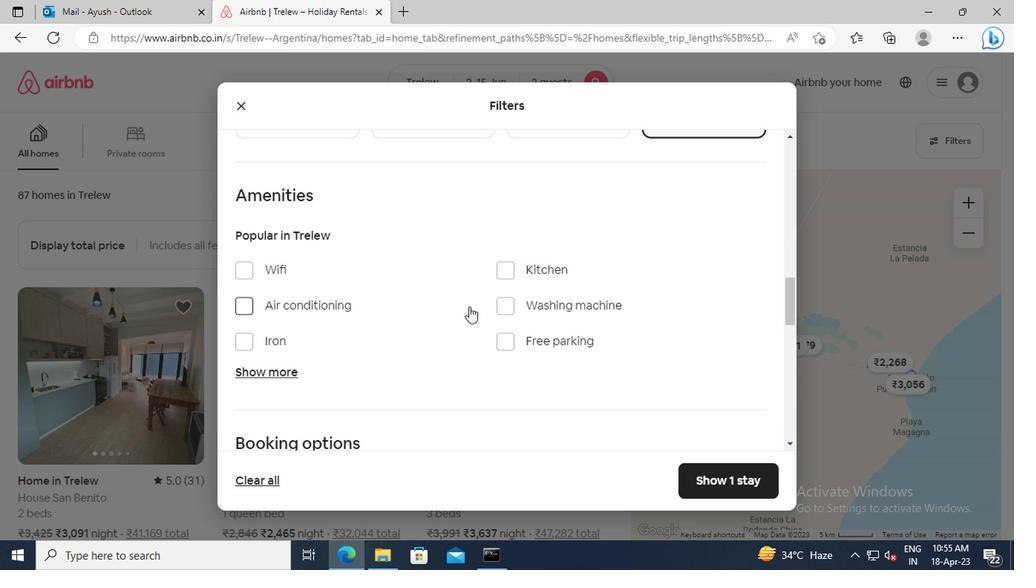 
Action: Mouse scrolled (439, 309) with delta (0, 0)
Screenshot: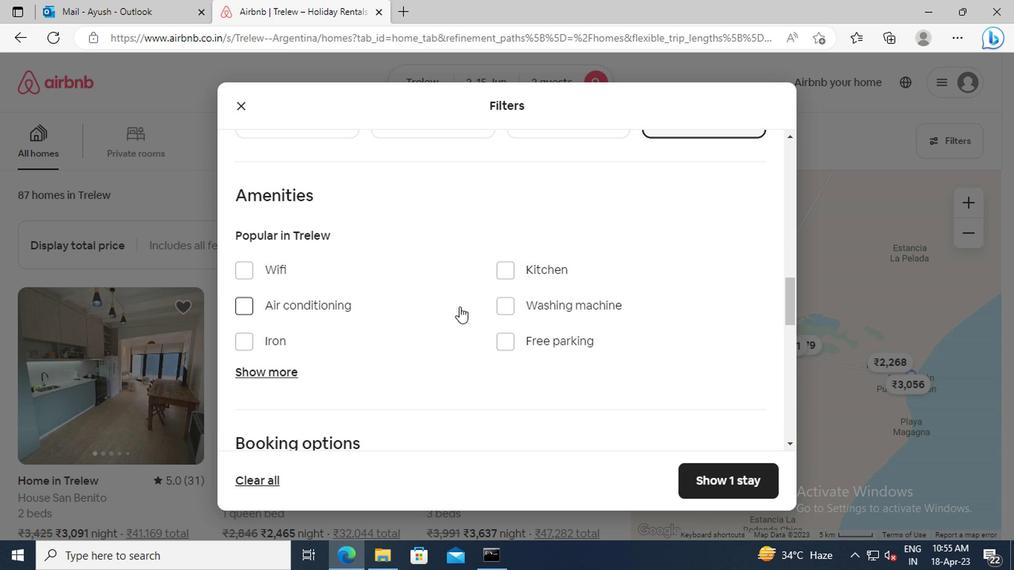 
Action: Mouse moved to (264, 280)
Screenshot: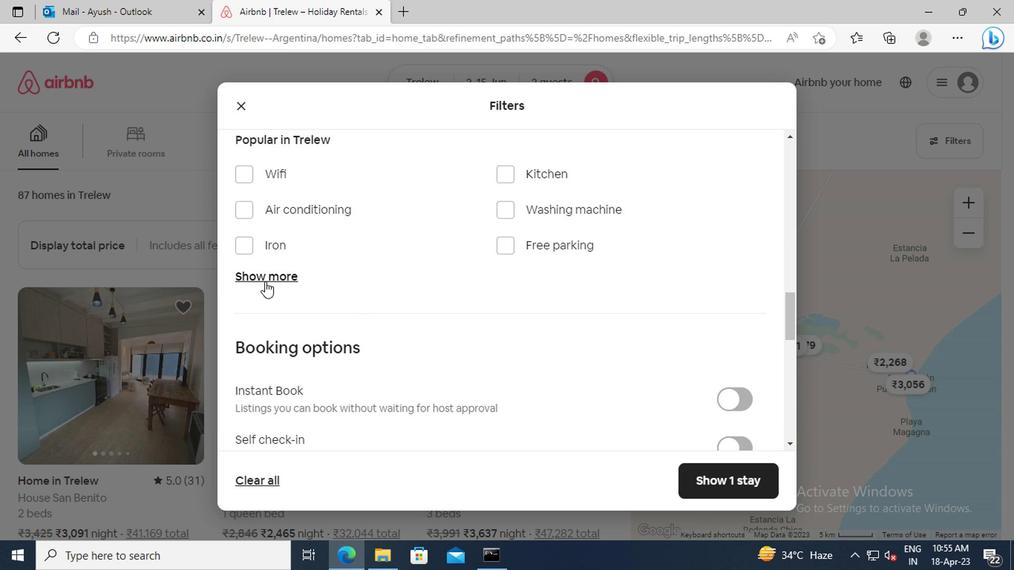 
Action: Mouse pressed left at (264, 280)
Screenshot: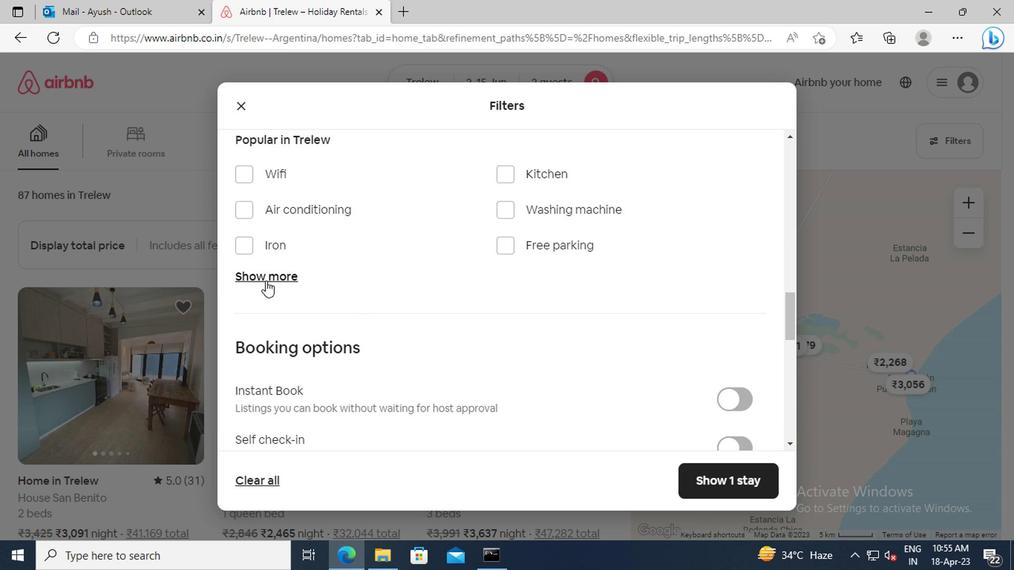 
Action: Mouse moved to (500, 324)
Screenshot: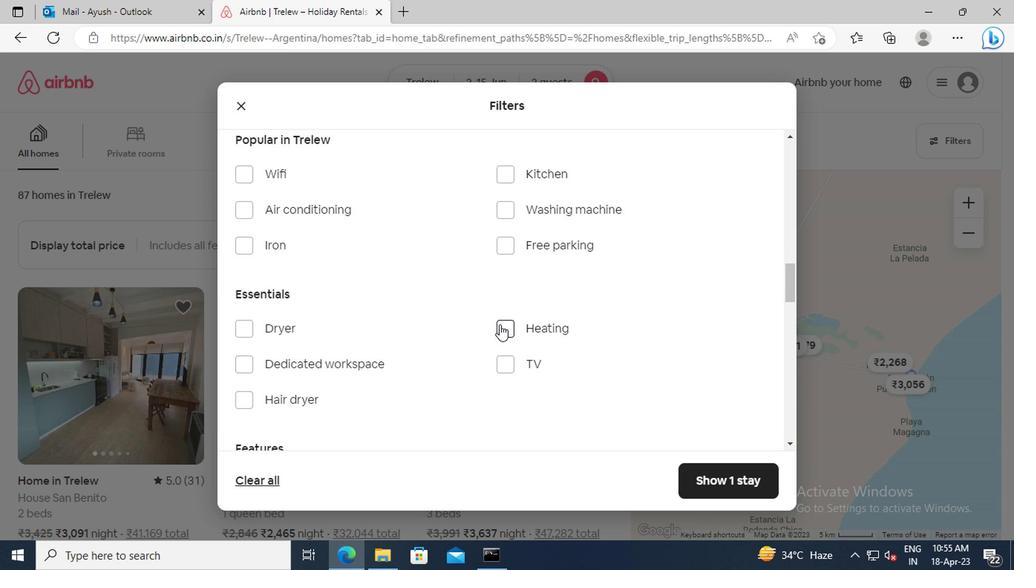 
Action: Mouse pressed left at (500, 324)
Screenshot: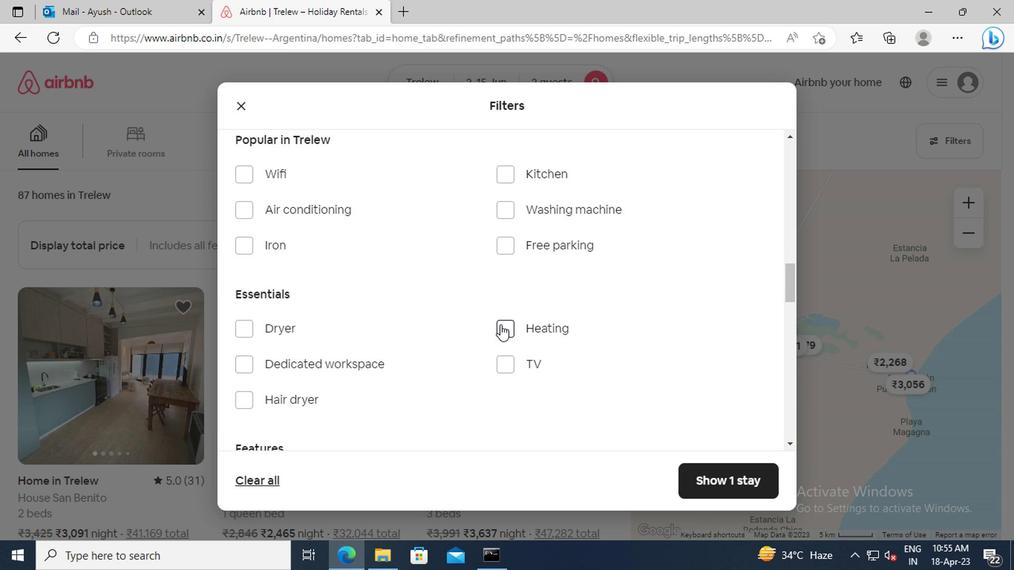 
Action: Mouse moved to (436, 329)
Screenshot: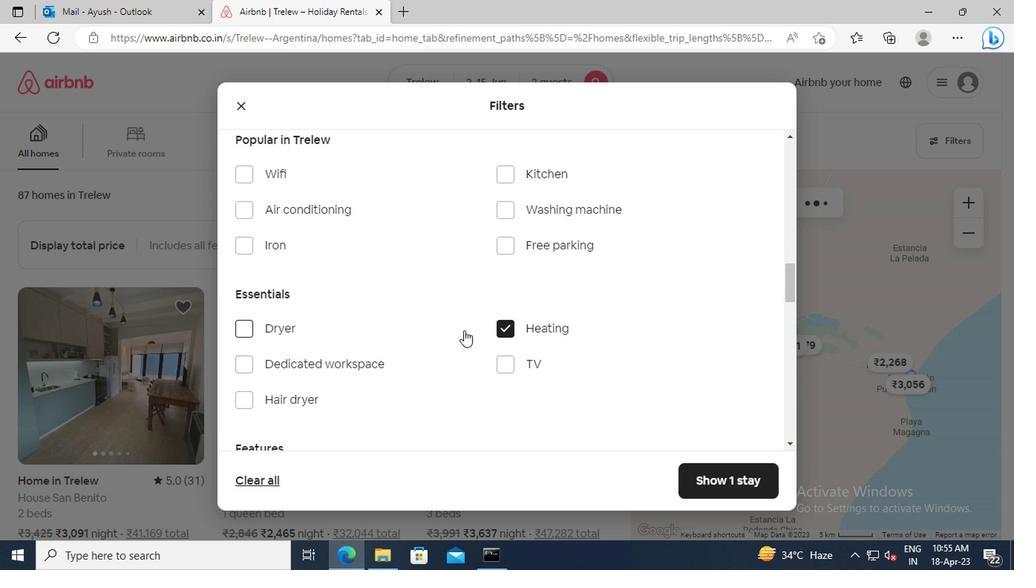 
Action: Mouse scrolled (436, 328) with delta (0, -1)
Screenshot: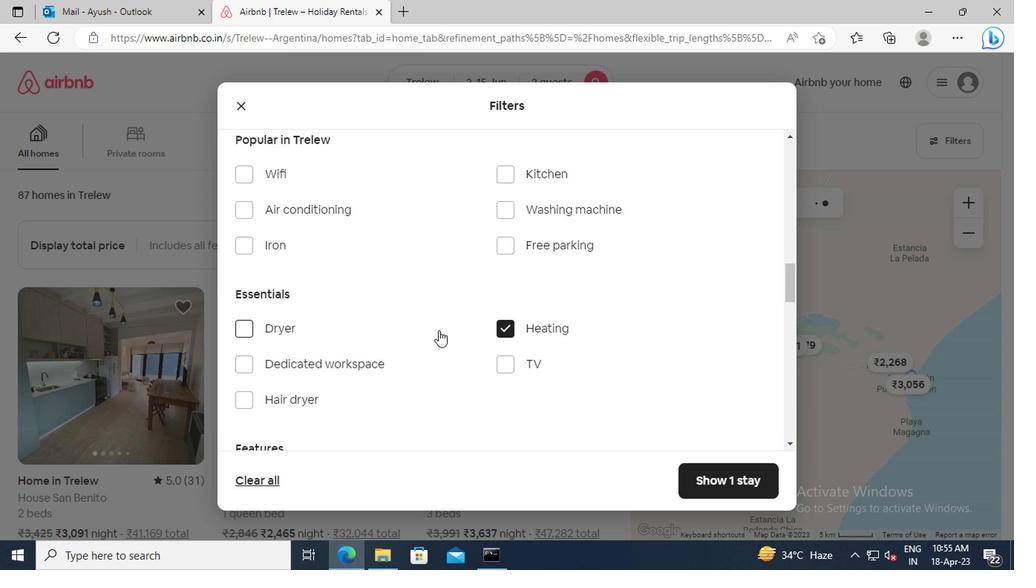 
Action: Mouse scrolled (436, 328) with delta (0, -1)
Screenshot: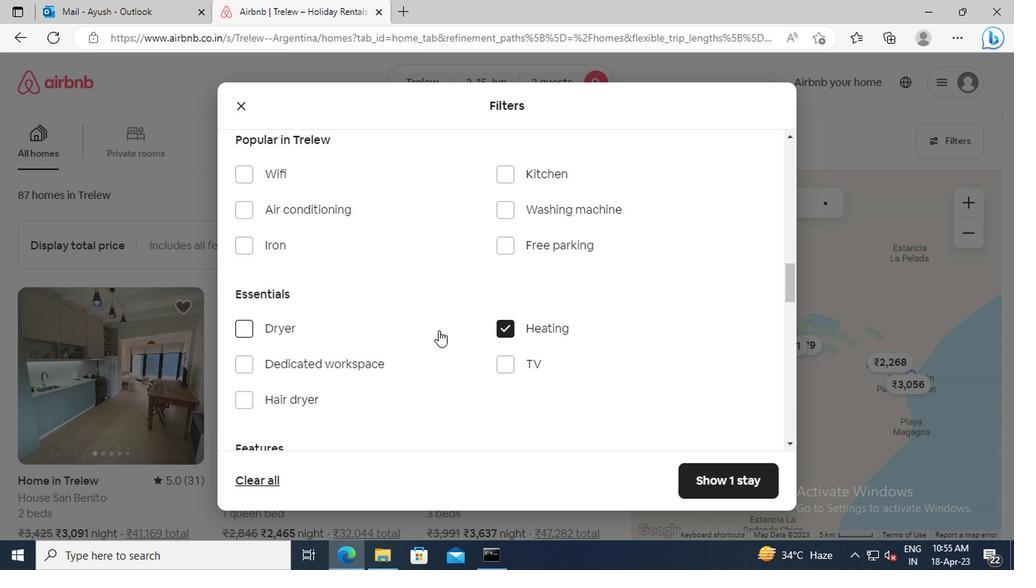 
Action: Mouse scrolled (436, 328) with delta (0, -1)
Screenshot: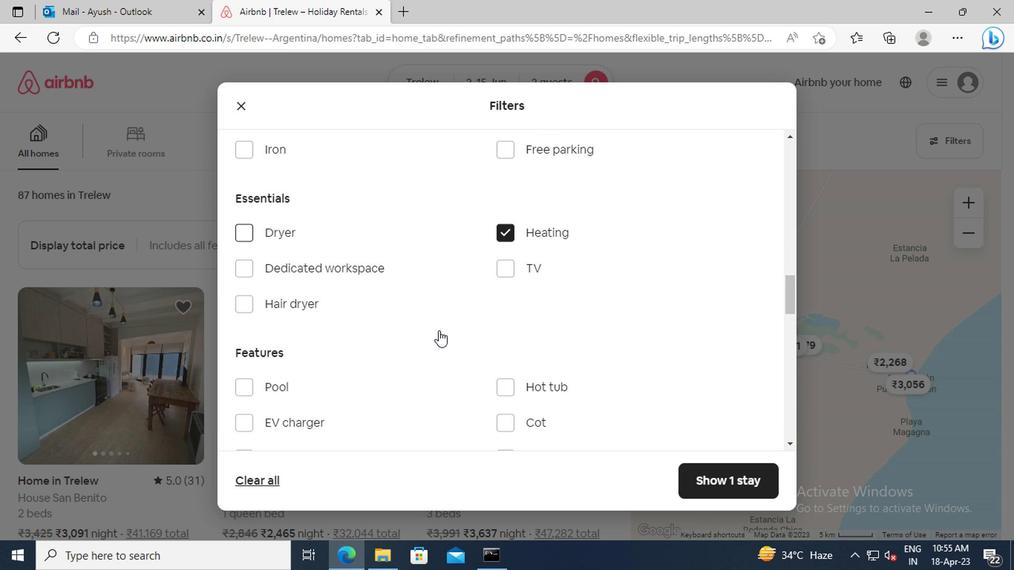 
Action: Mouse scrolled (436, 328) with delta (0, -1)
Screenshot: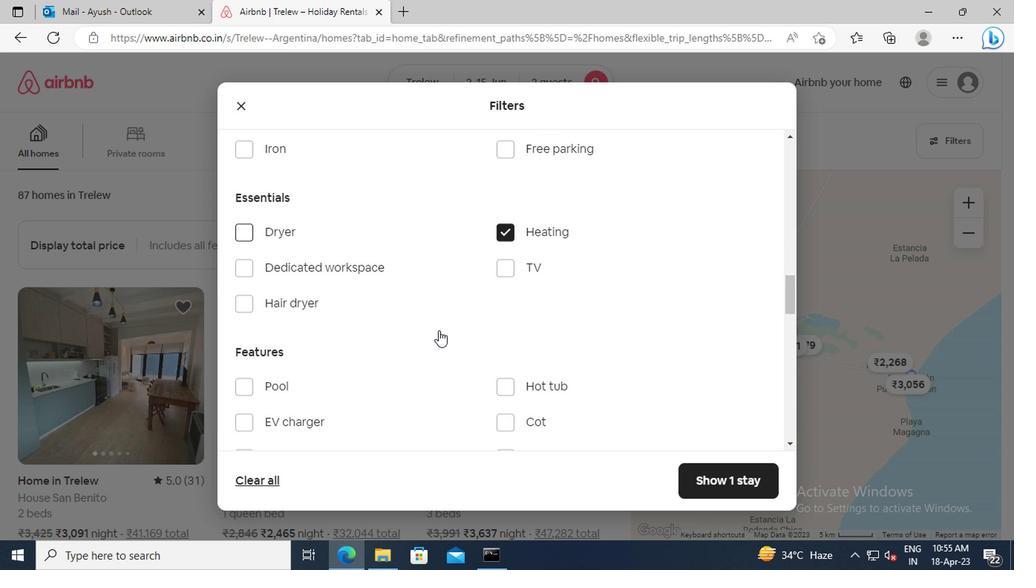 
Action: Mouse scrolled (436, 328) with delta (0, -1)
Screenshot: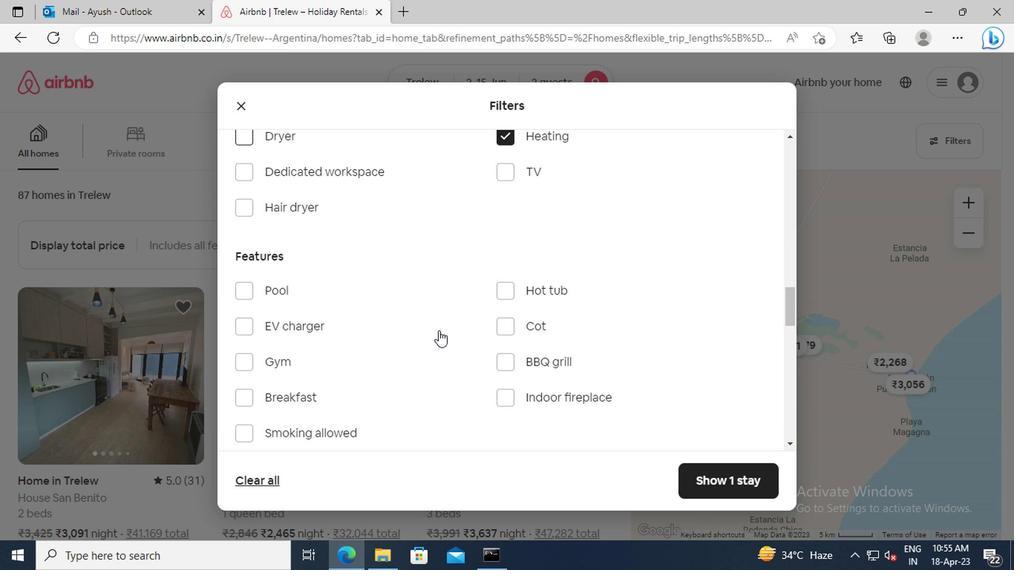 
Action: Mouse scrolled (436, 328) with delta (0, -1)
Screenshot: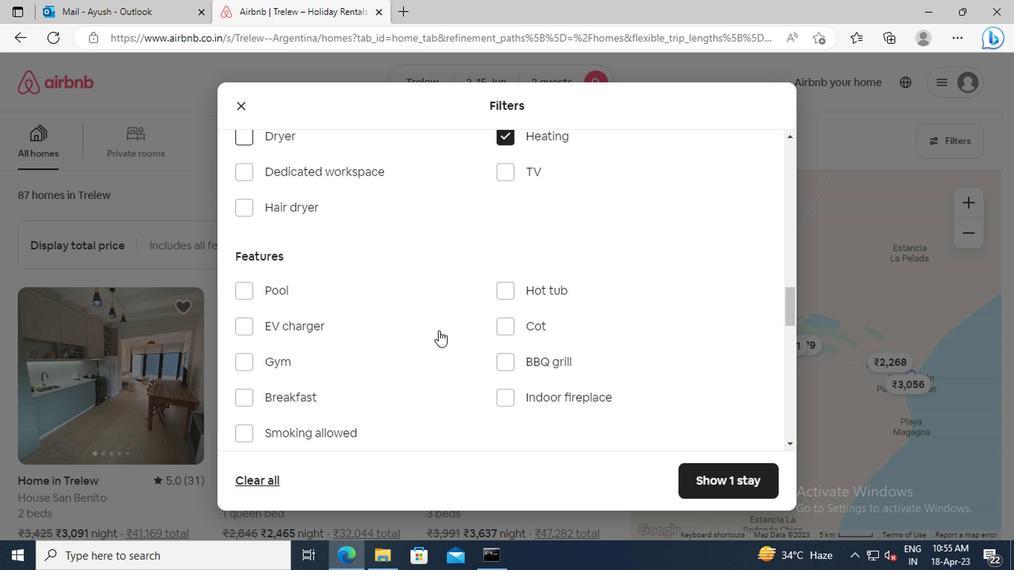 
Action: Mouse scrolled (436, 328) with delta (0, -1)
Screenshot: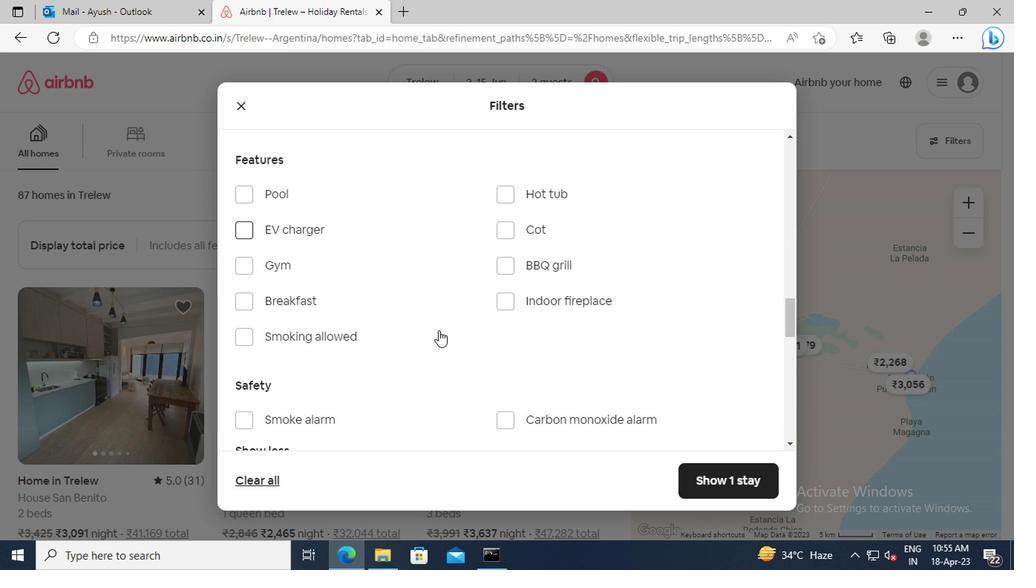 
Action: Mouse scrolled (436, 328) with delta (0, -1)
Screenshot: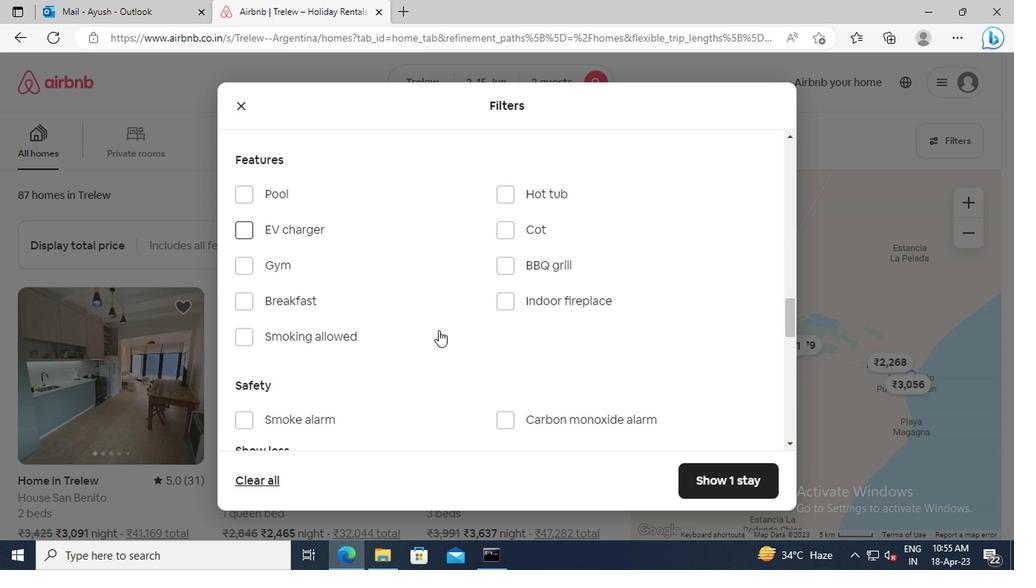 
Action: Mouse scrolled (436, 328) with delta (0, -1)
Screenshot: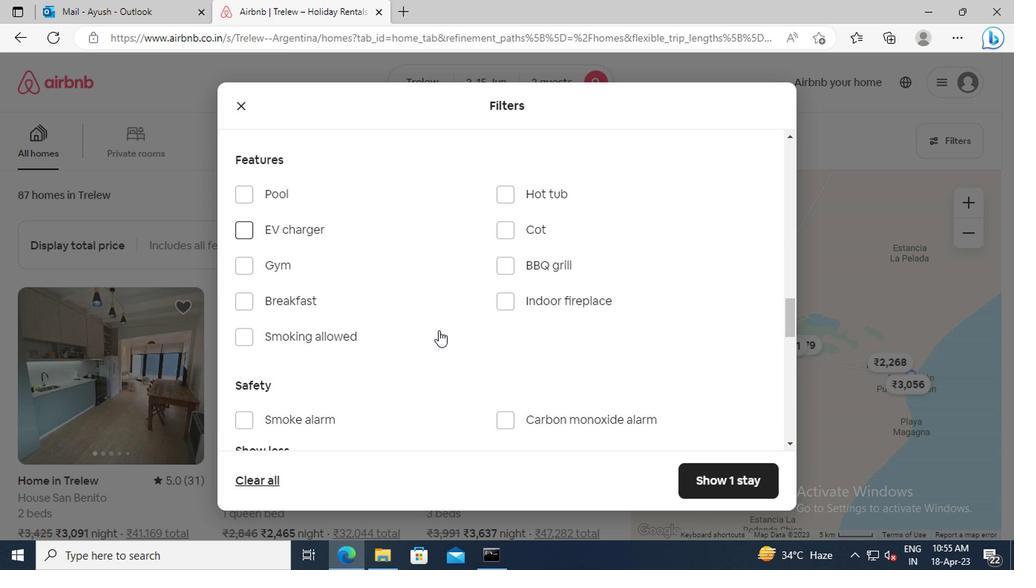 
Action: Mouse scrolled (436, 328) with delta (0, -1)
Screenshot: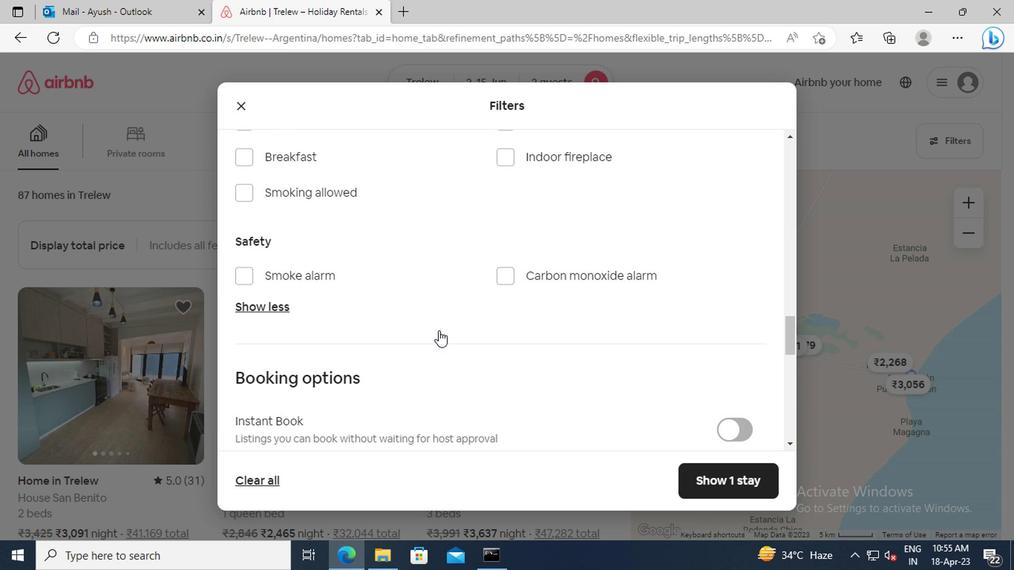 
Action: Mouse scrolled (436, 328) with delta (0, -1)
Screenshot: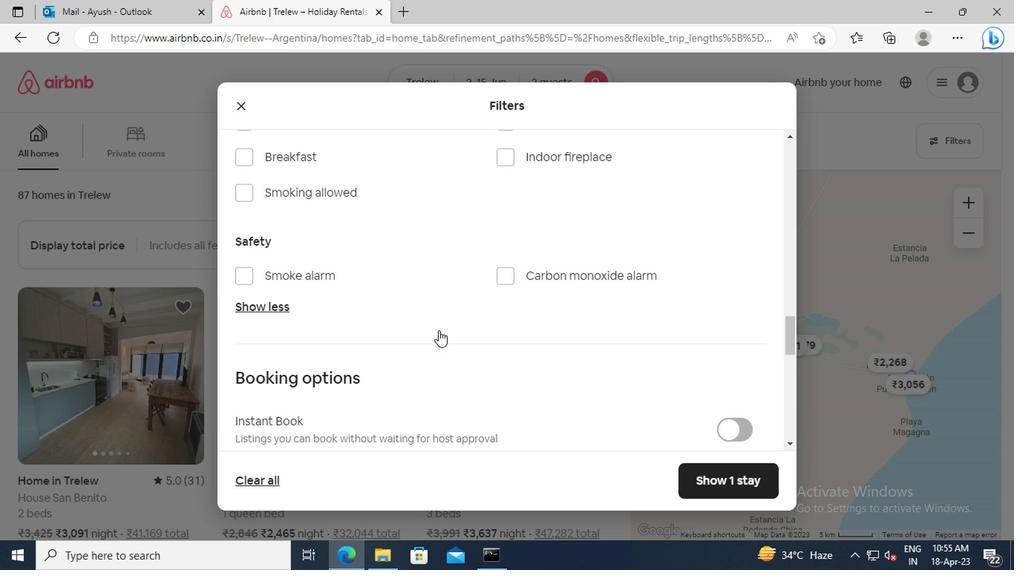 
Action: Mouse scrolled (436, 328) with delta (0, -1)
Screenshot: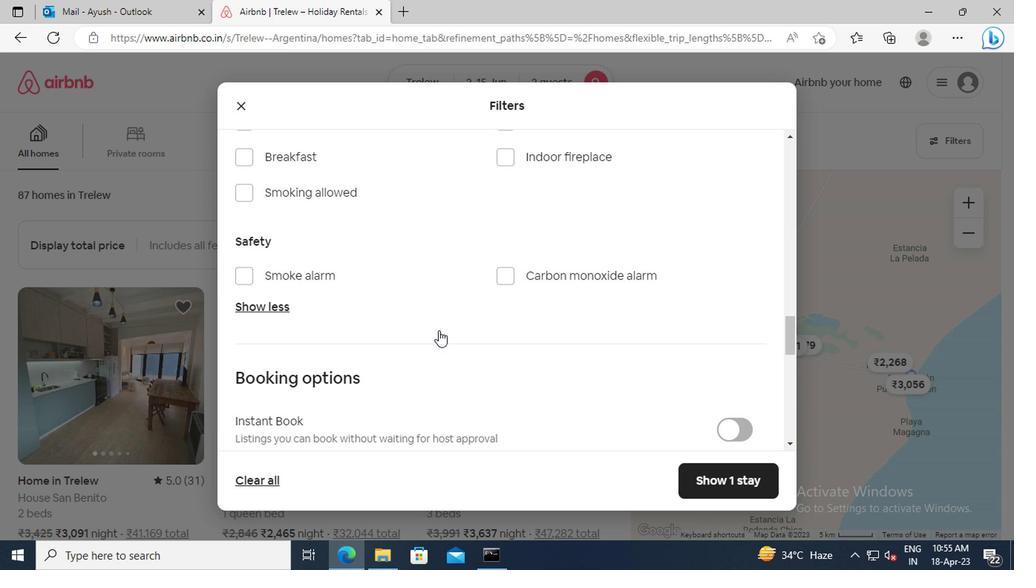 
Action: Mouse moved to (736, 330)
Screenshot: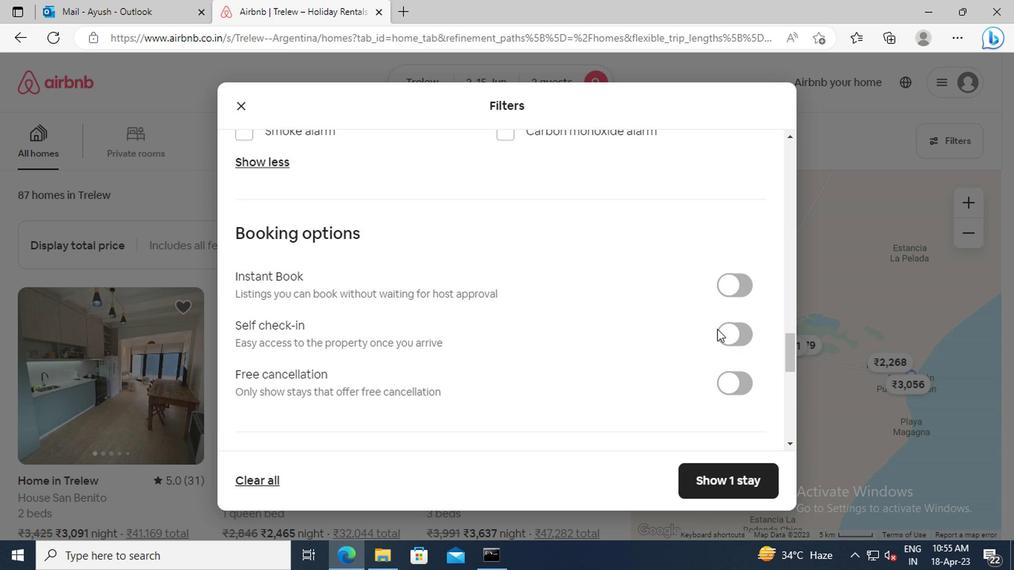 
Action: Mouse pressed left at (736, 330)
Screenshot: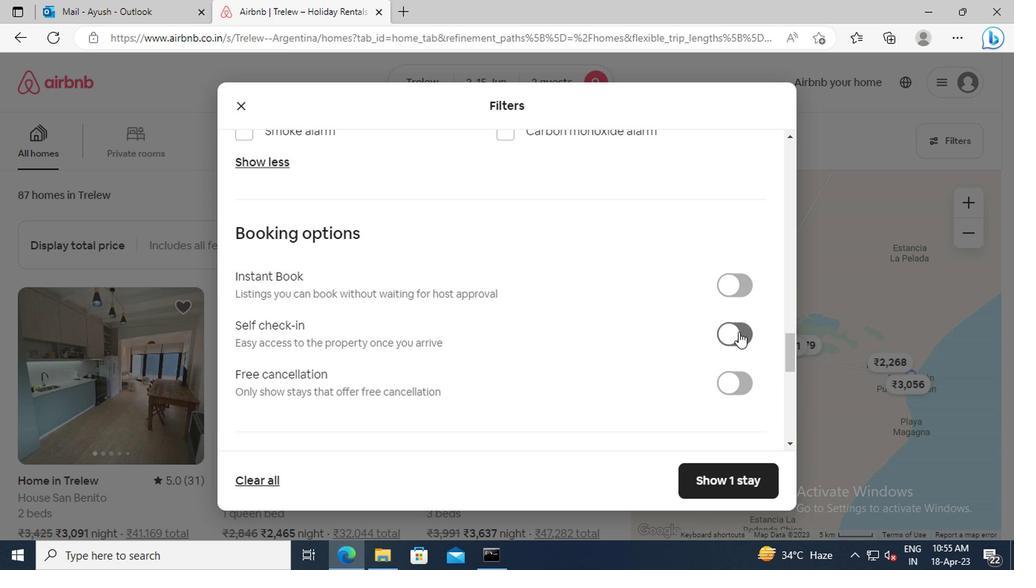 
Action: Mouse moved to (428, 335)
Screenshot: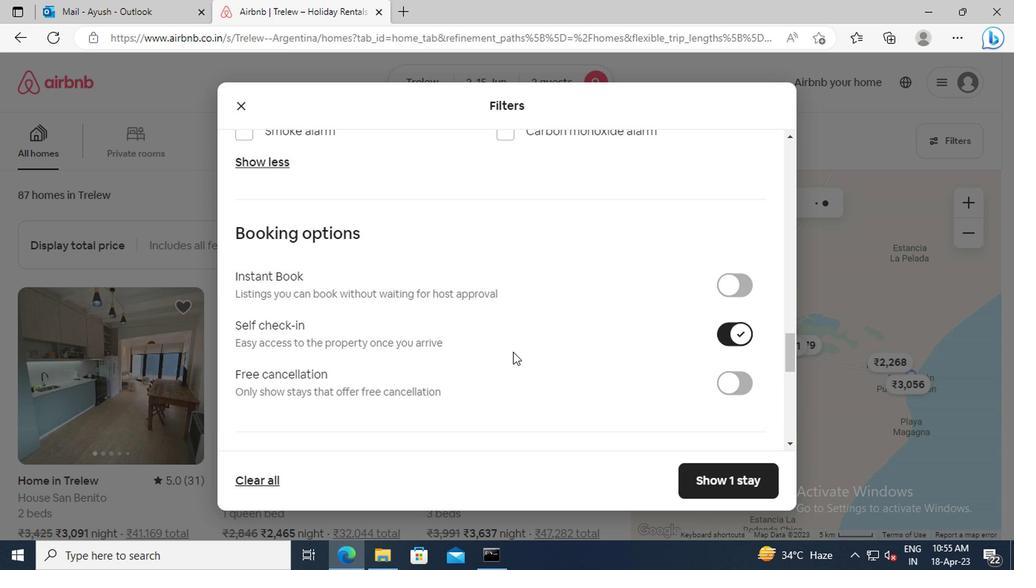 
Action: Mouse scrolled (428, 335) with delta (0, 0)
Screenshot: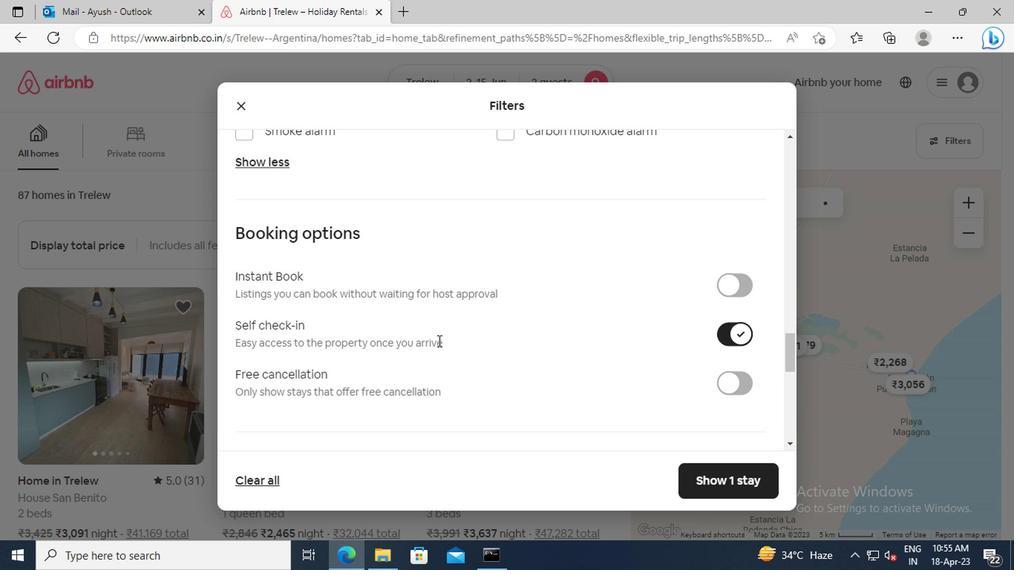 
Action: Mouse scrolled (428, 335) with delta (0, 0)
Screenshot: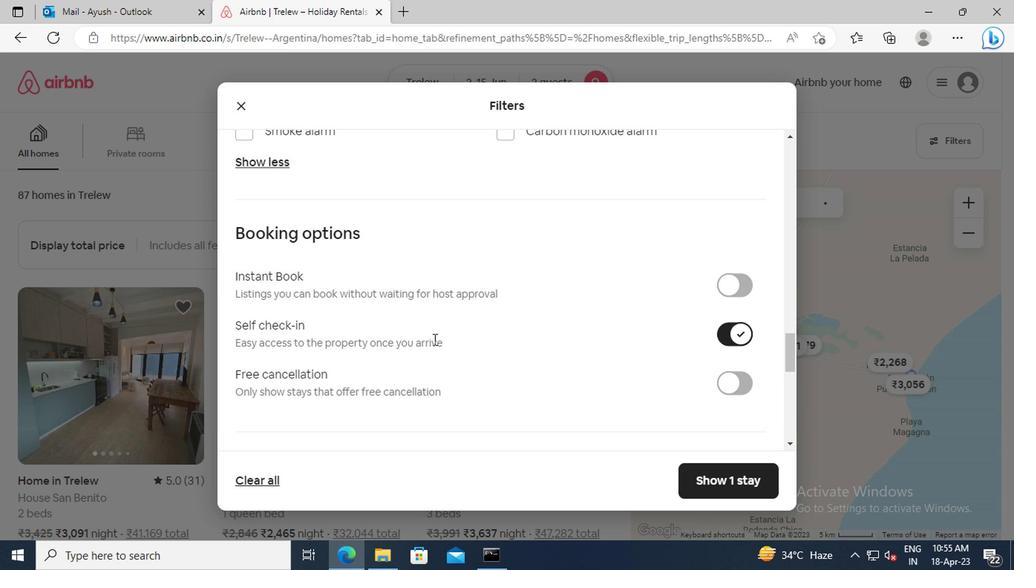 
Action: Mouse moved to (427, 328)
Screenshot: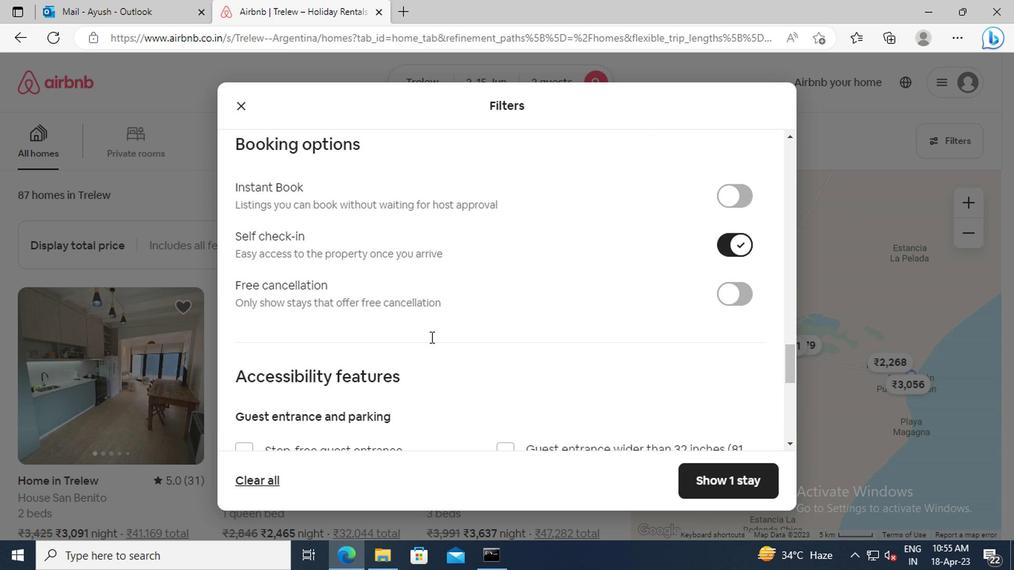 
Action: Mouse scrolled (427, 328) with delta (0, 0)
Screenshot: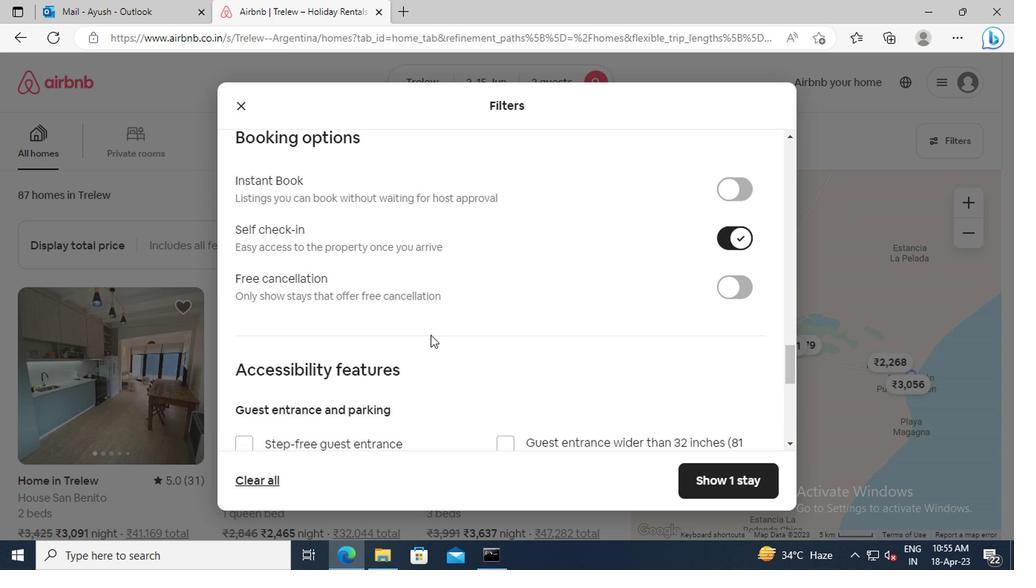 
Action: Mouse scrolled (427, 328) with delta (0, 0)
Screenshot: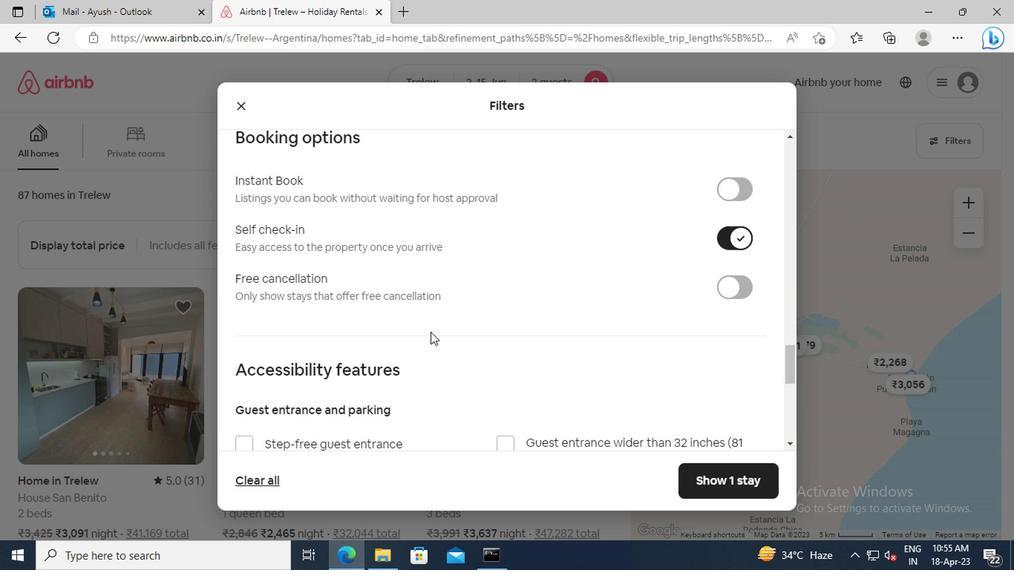 
Action: Mouse scrolled (427, 328) with delta (0, 0)
Screenshot: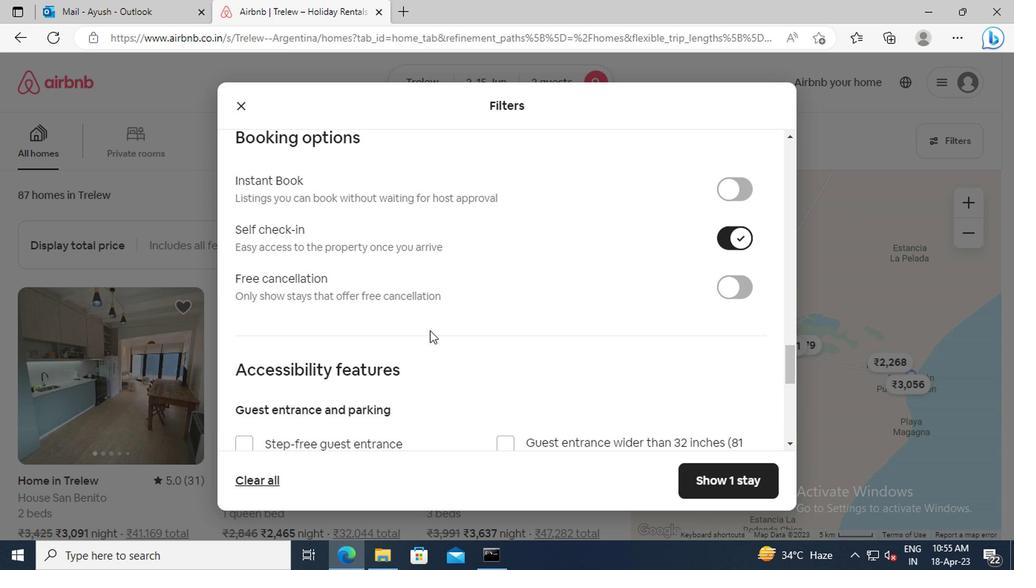 
Action: Mouse scrolled (427, 328) with delta (0, 0)
Screenshot: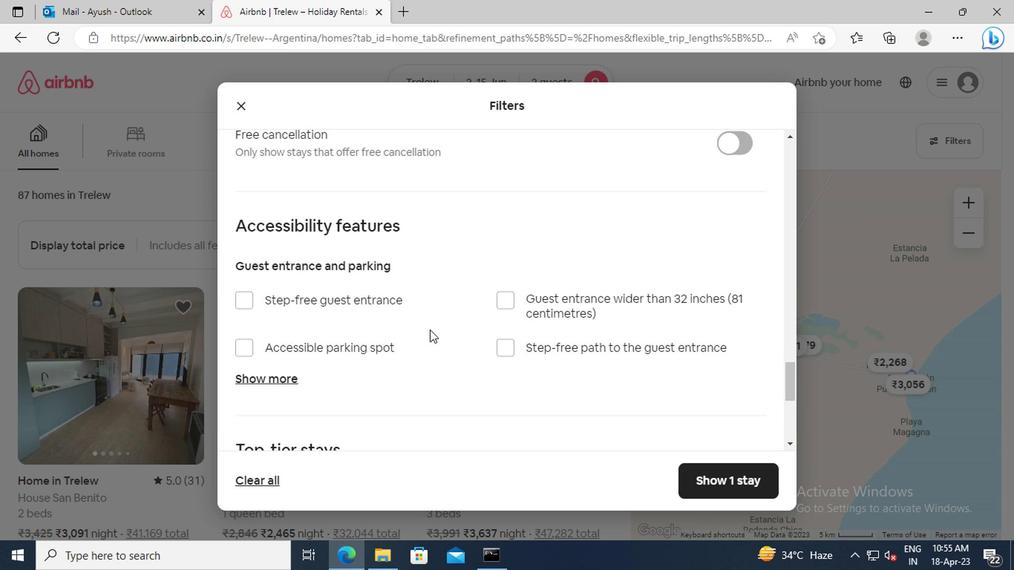
Action: Mouse scrolled (427, 328) with delta (0, 0)
Screenshot: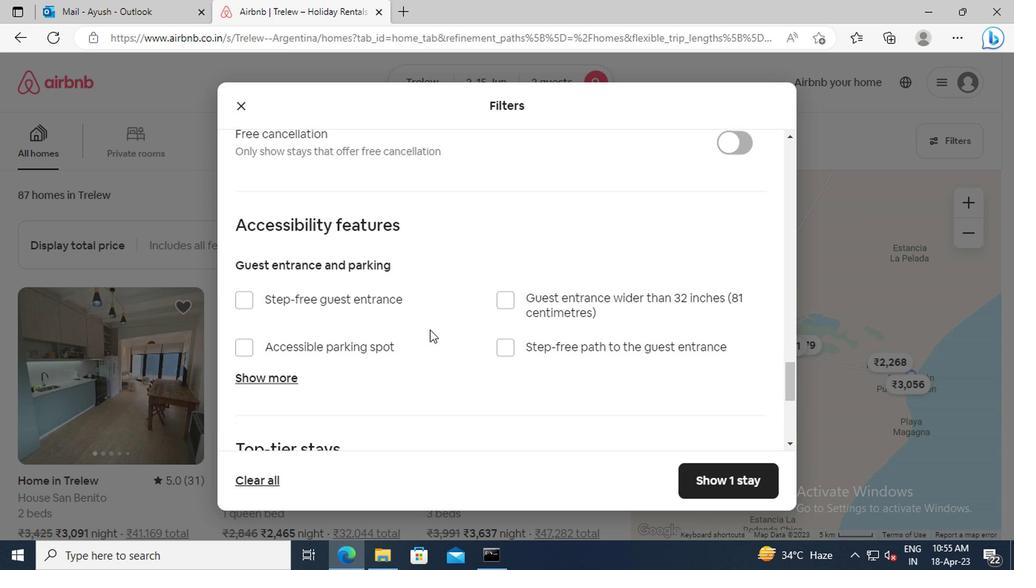 
Action: Mouse scrolled (427, 328) with delta (0, 0)
Screenshot: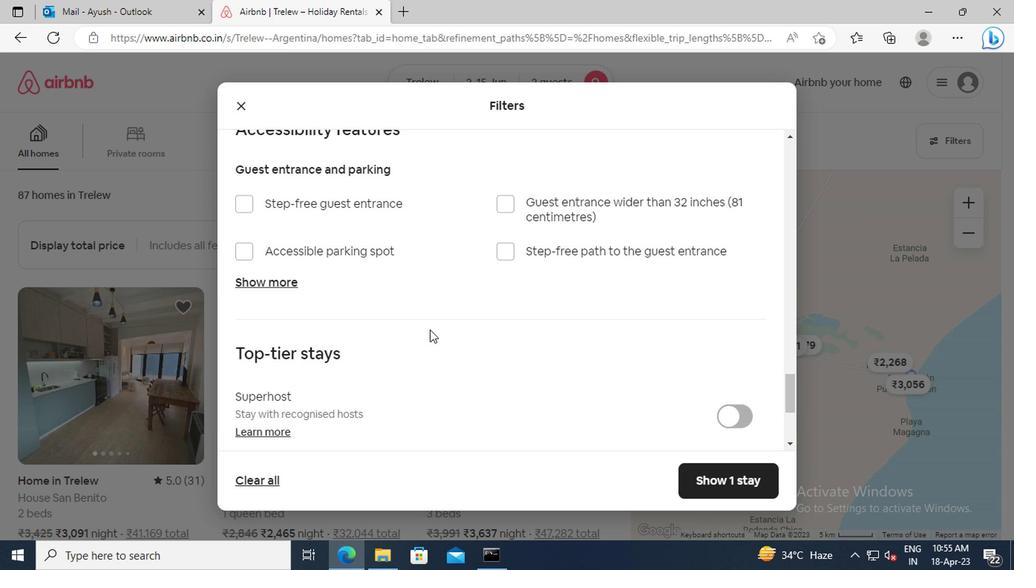 
Action: Mouse scrolled (427, 328) with delta (0, 0)
Screenshot: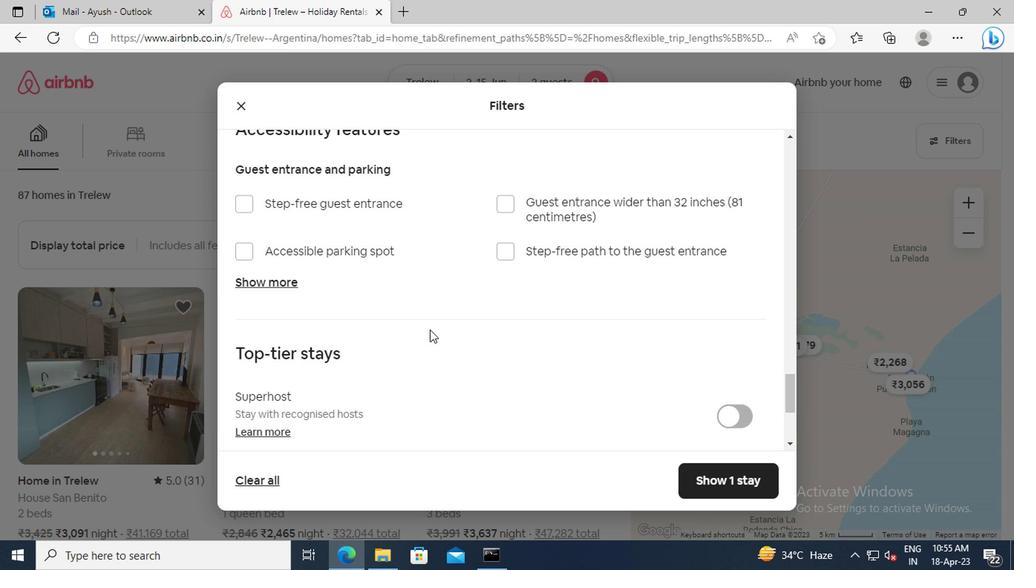 
Action: Mouse scrolled (427, 328) with delta (0, 0)
Screenshot: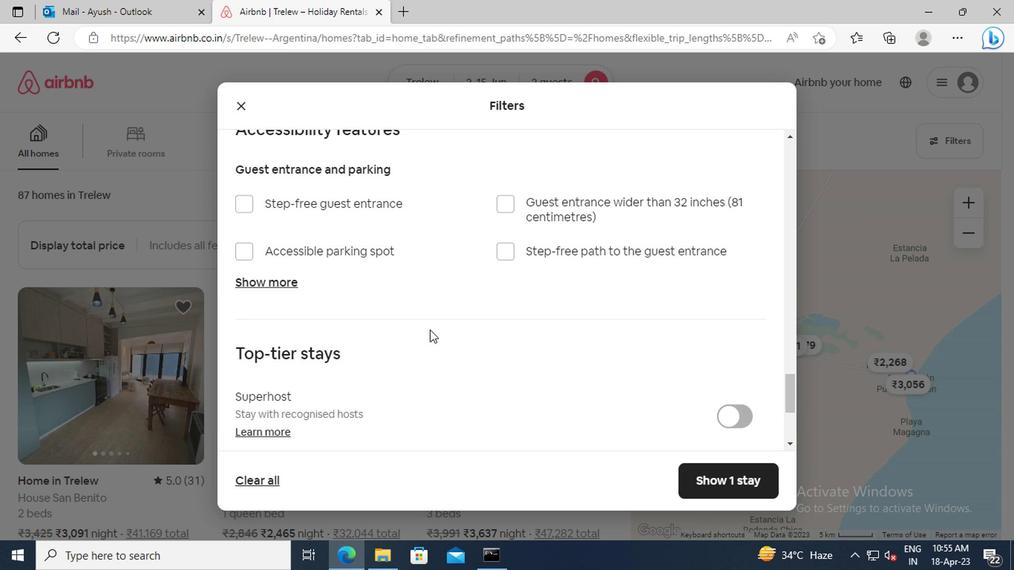 
Action: Mouse moved to (426, 324)
Screenshot: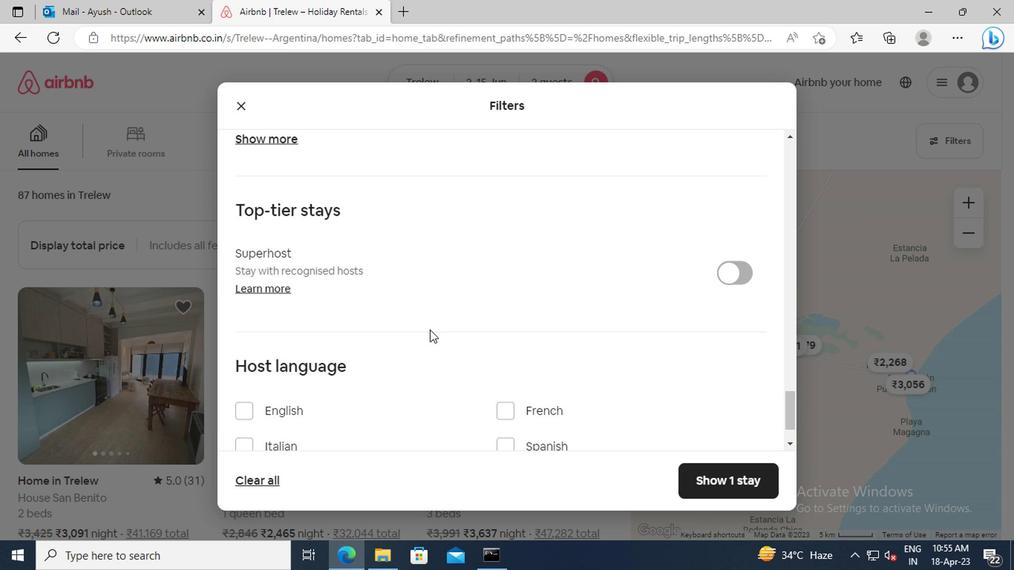 
Action: Mouse scrolled (426, 323) with delta (0, -1)
Screenshot: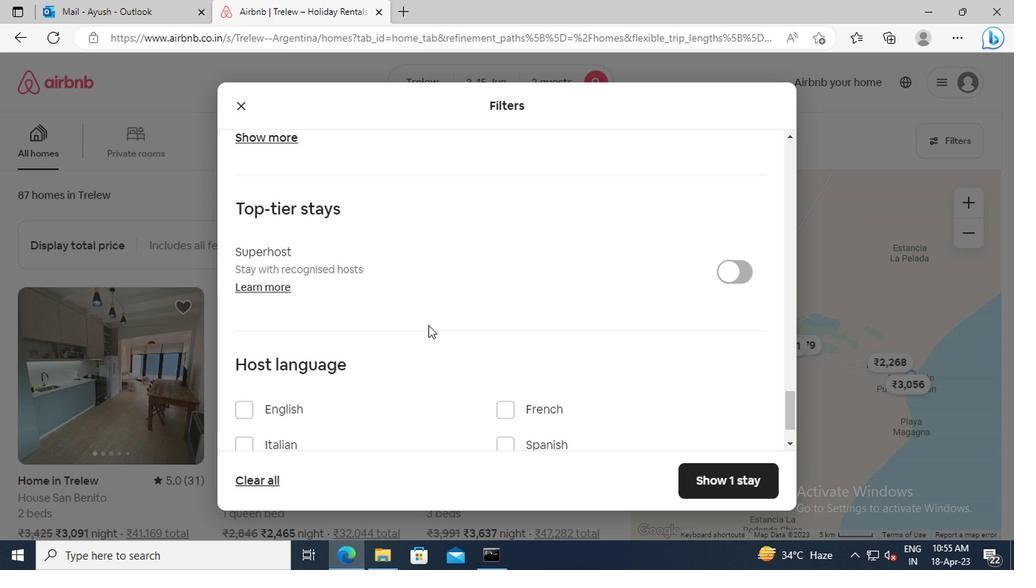 
Action: Mouse scrolled (426, 323) with delta (0, -1)
Screenshot: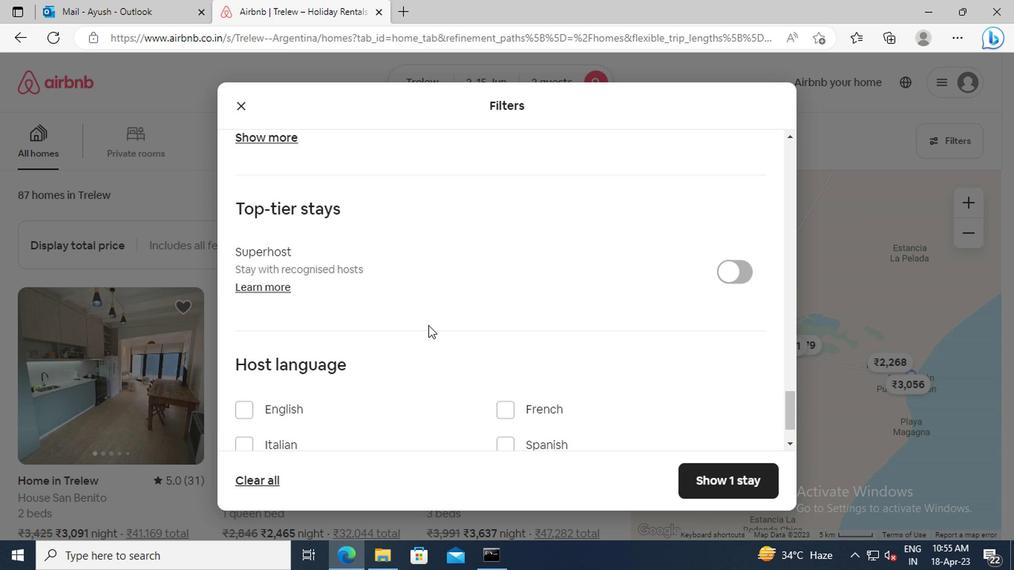 
Action: Mouse moved to (241, 346)
Screenshot: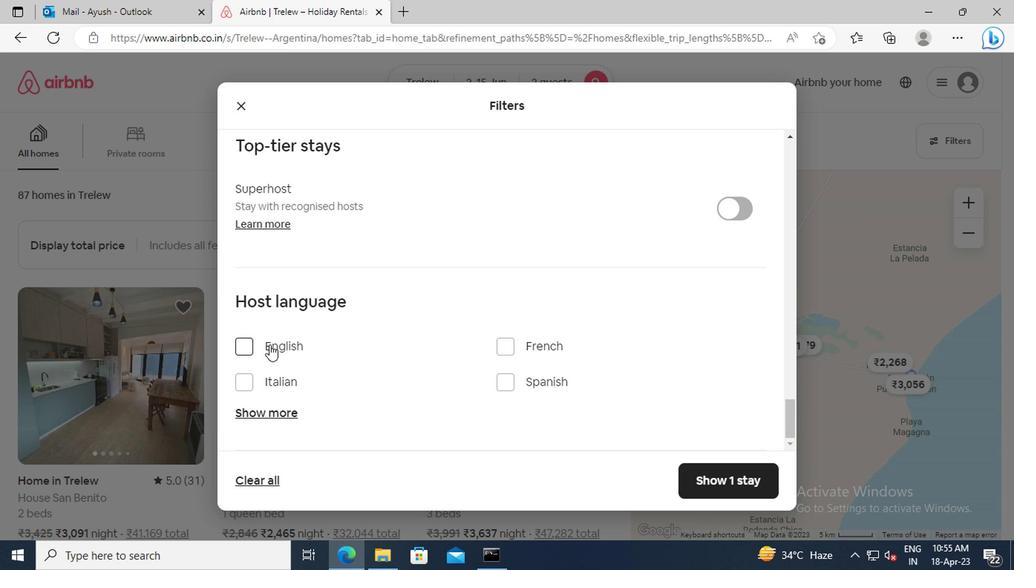 
Action: Mouse pressed left at (241, 346)
Screenshot: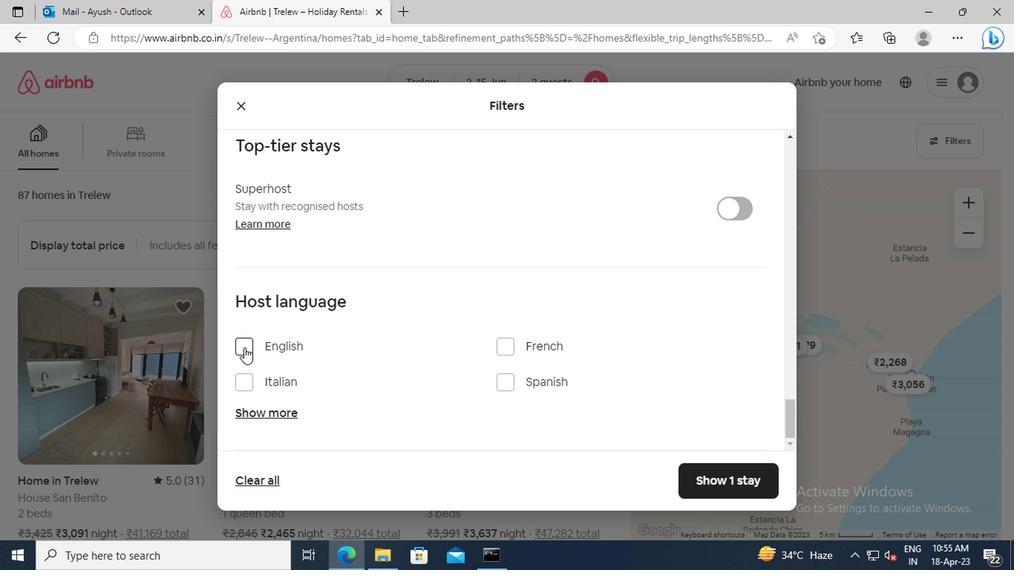 
Action: Mouse moved to (695, 477)
Screenshot: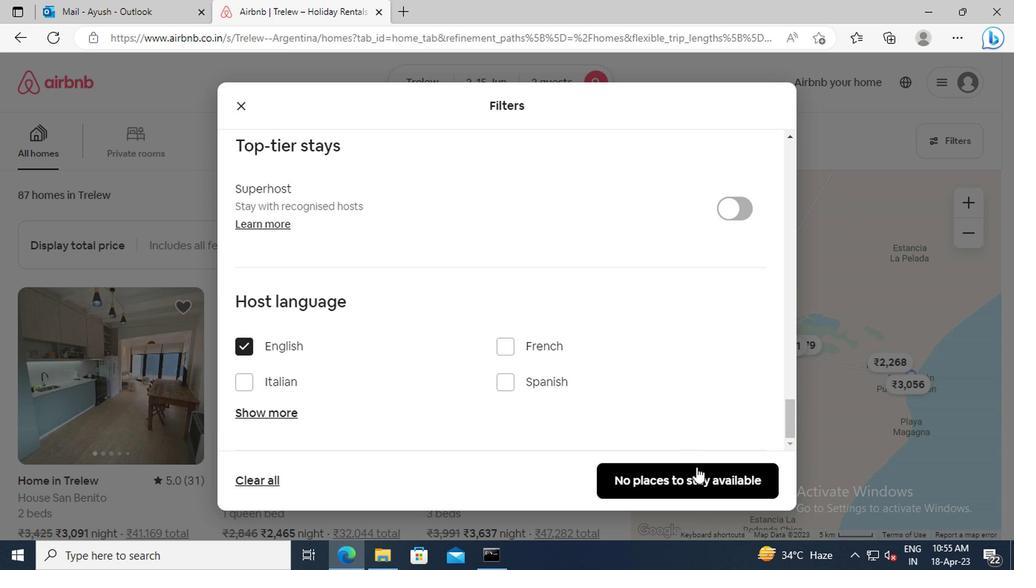 
Action: Mouse pressed left at (695, 477)
Screenshot: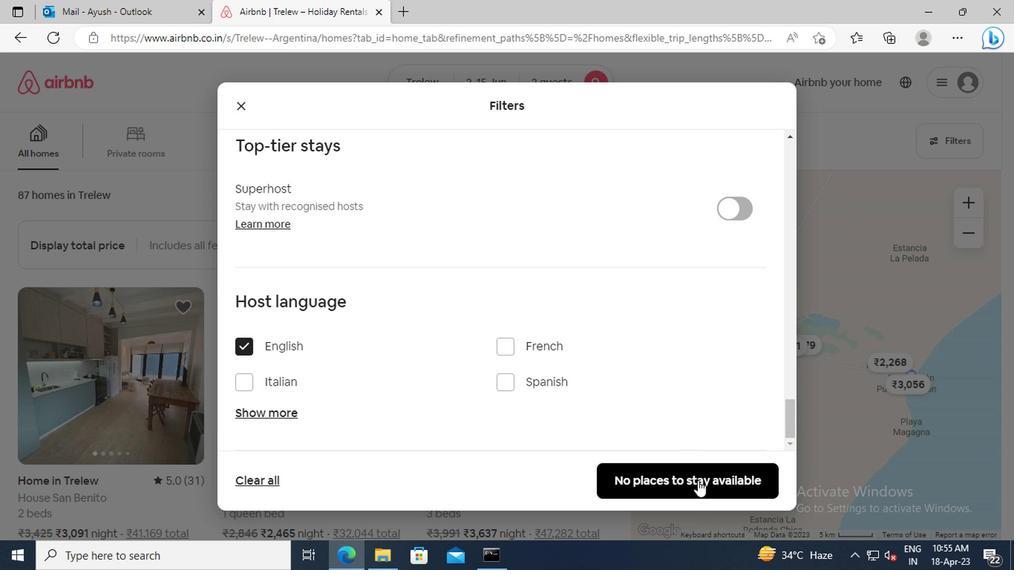 
